Task: Search one way flight ticket for 1 adult, 6 children, 1 infant in seat and 1 infant on lap in business from Los Angeles: Los Angeles International Airport to New Bern: Coastal Carolina Regional Airport (was Craven County Regional) on 5-4-2023. Choice of flights is Alaska. Number of bags: 8 checked bags. Price is upto 75000. Outbound departure time preference is 8:00.
Action: Mouse moved to (335, 292)
Screenshot: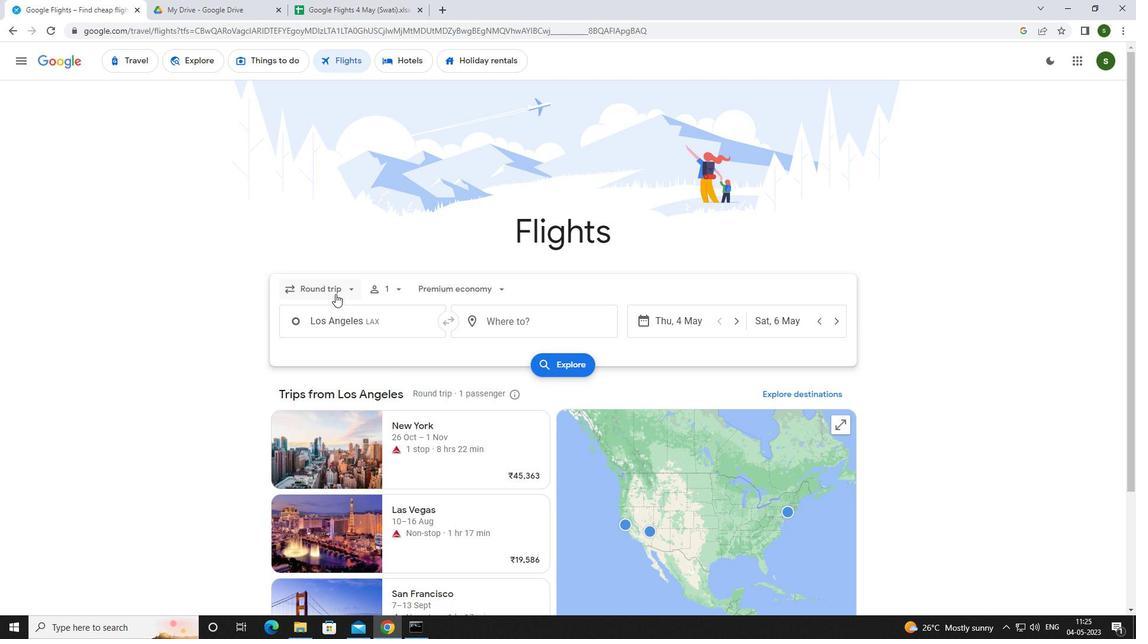 
Action: Mouse pressed left at (335, 292)
Screenshot: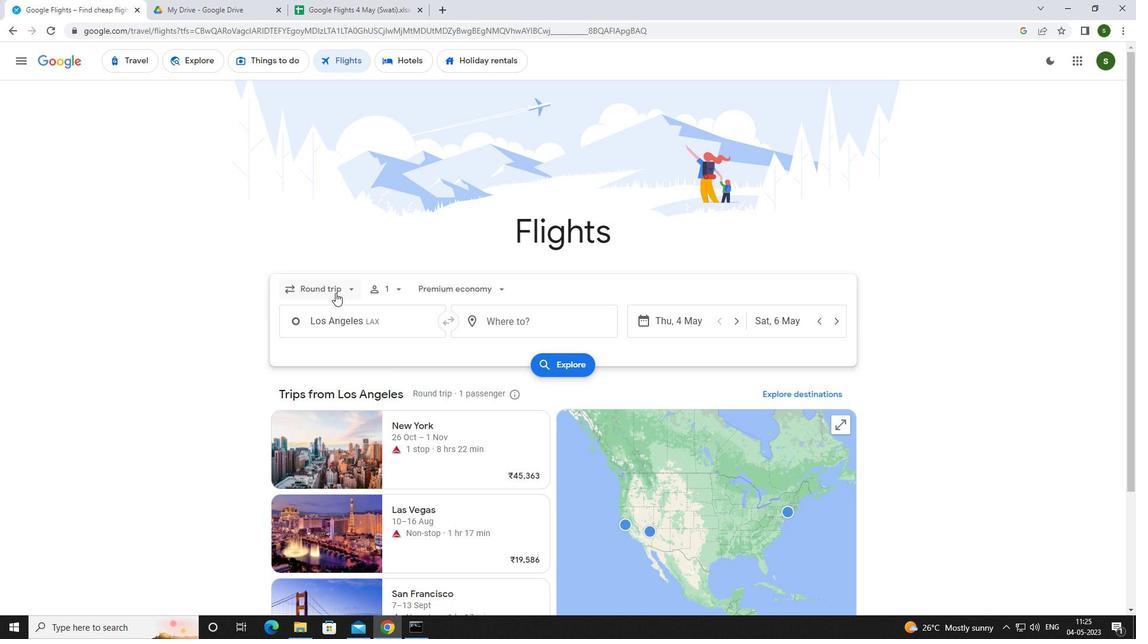 
Action: Mouse moved to (347, 342)
Screenshot: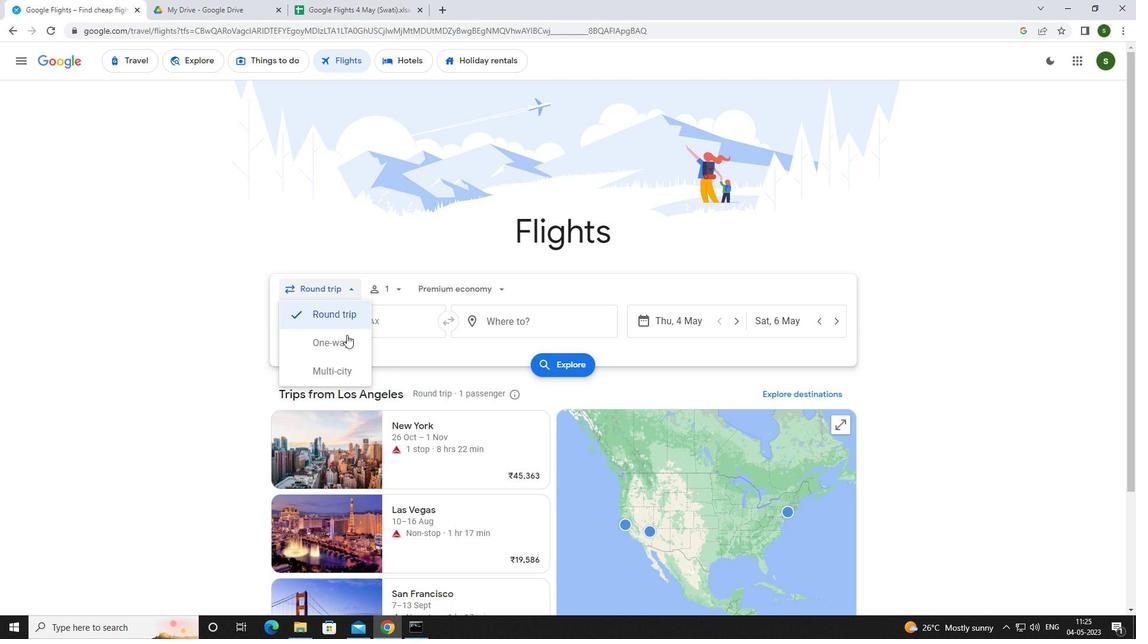 
Action: Mouse pressed left at (347, 342)
Screenshot: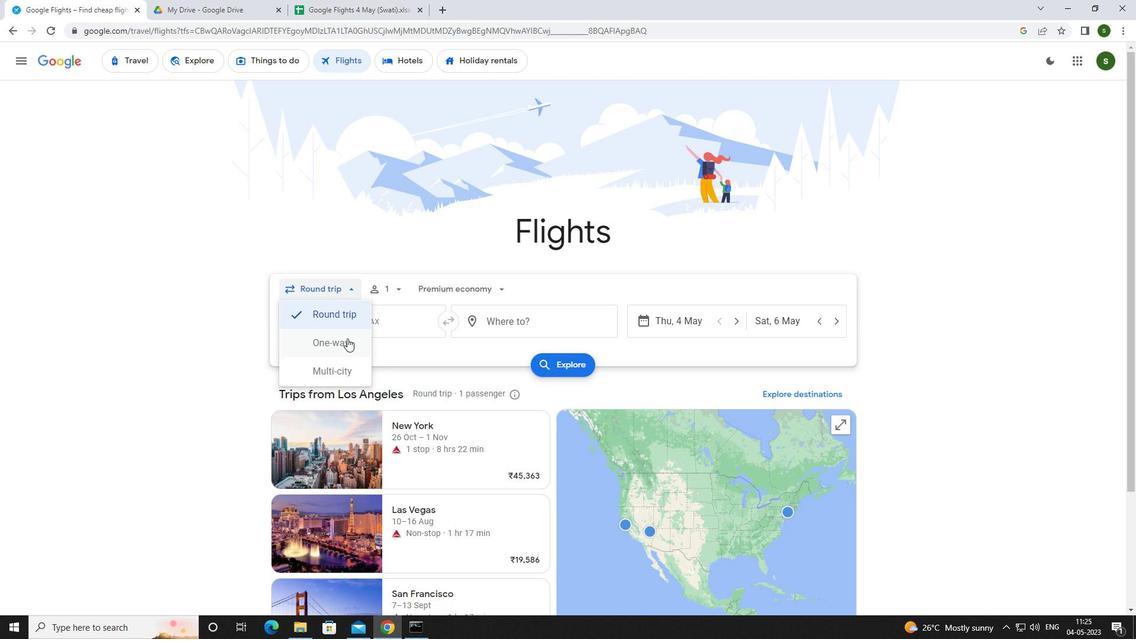 
Action: Mouse moved to (395, 288)
Screenshot: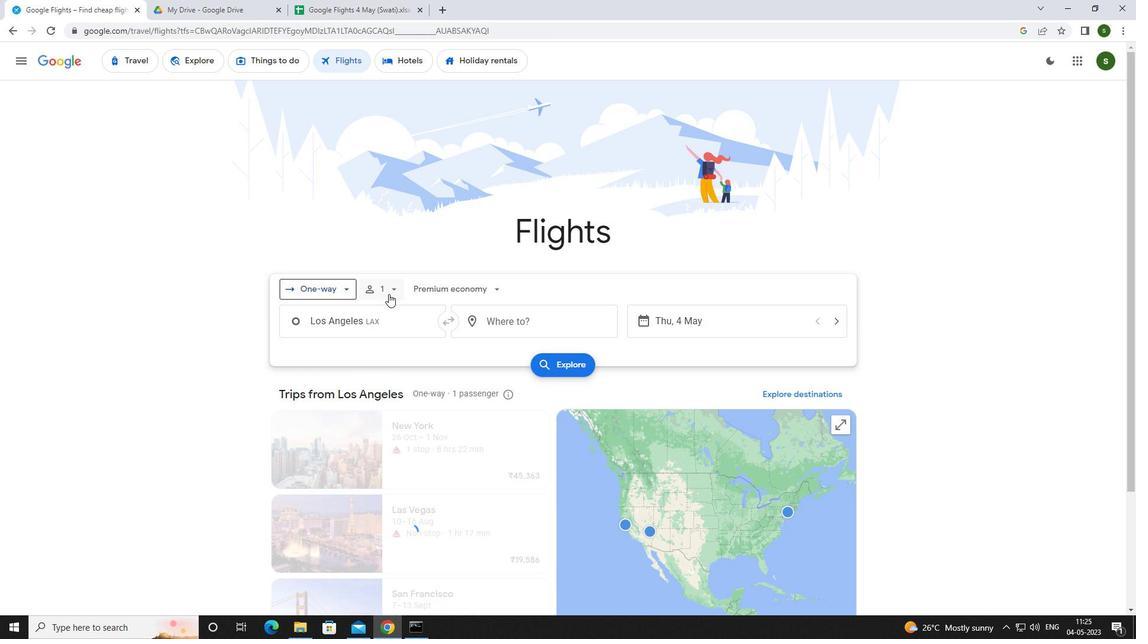 
Action: Mouse pressed left at (395, 288)
Screenshot: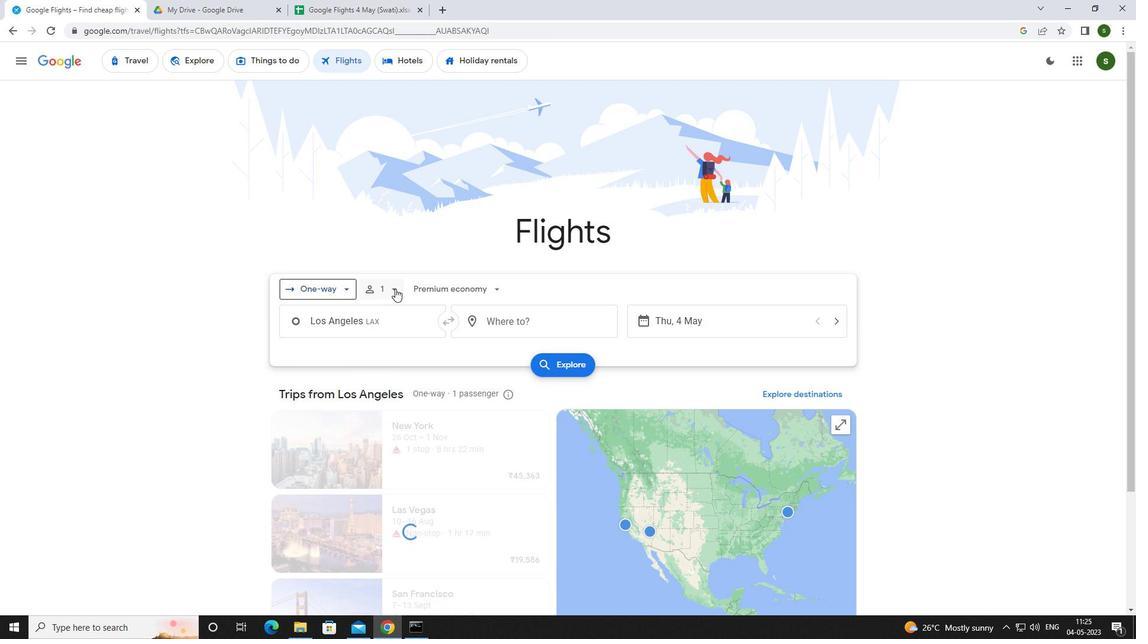 
Action: Mouse moved to (485, 347)
Screenshot: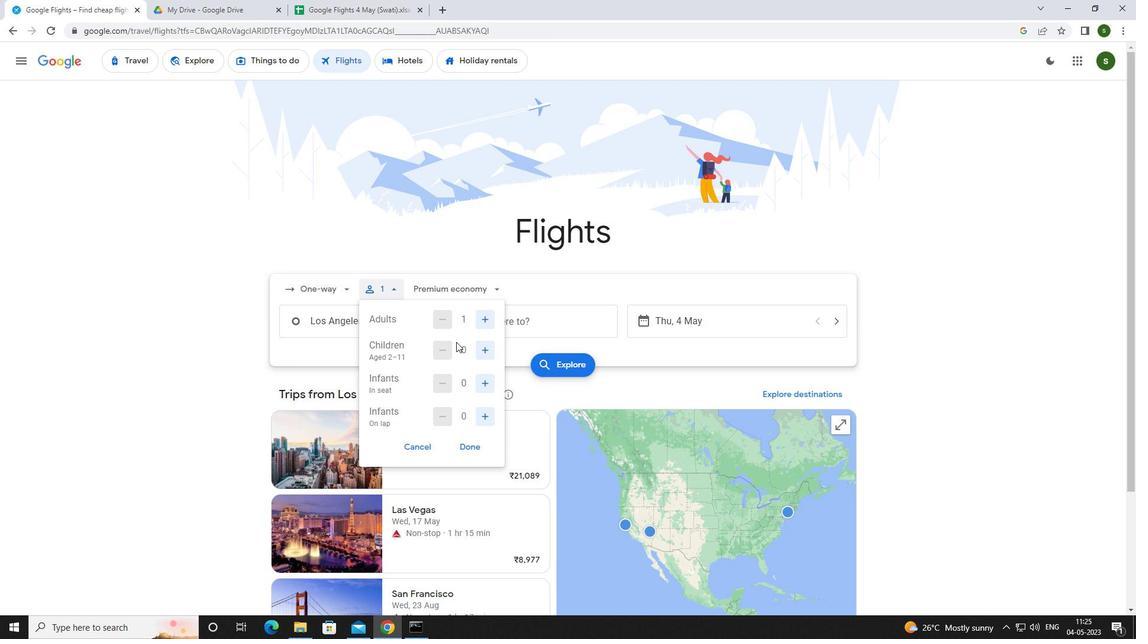 
Action: Mouse pressed left at (485, 347)
Screenshot: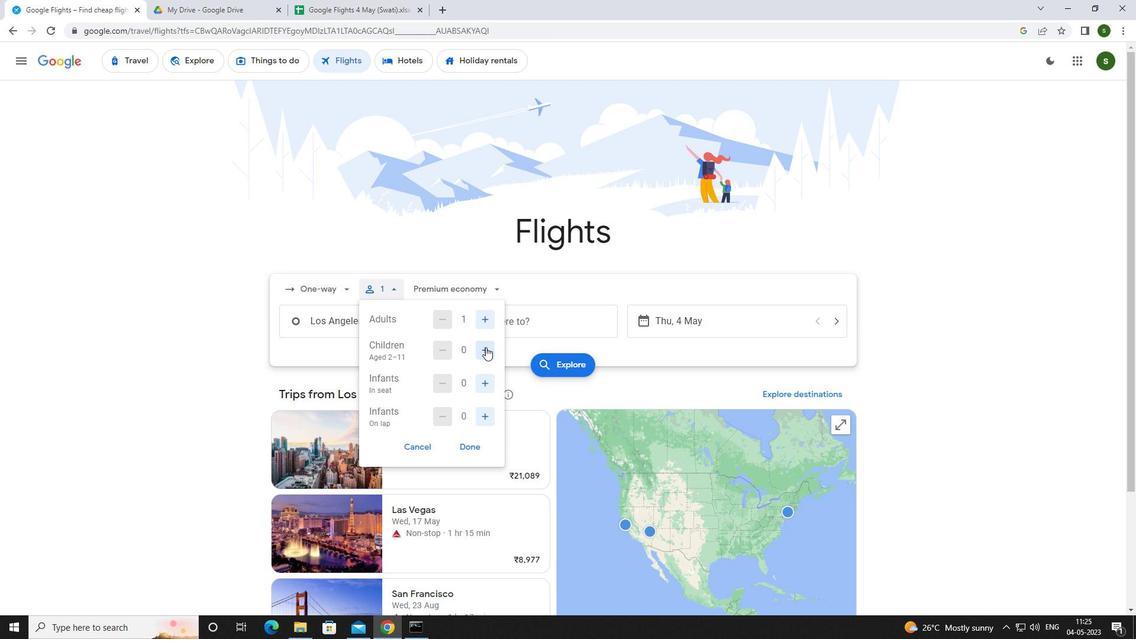 
Action: Mouse pressed left at (485, 347)
Screenshot: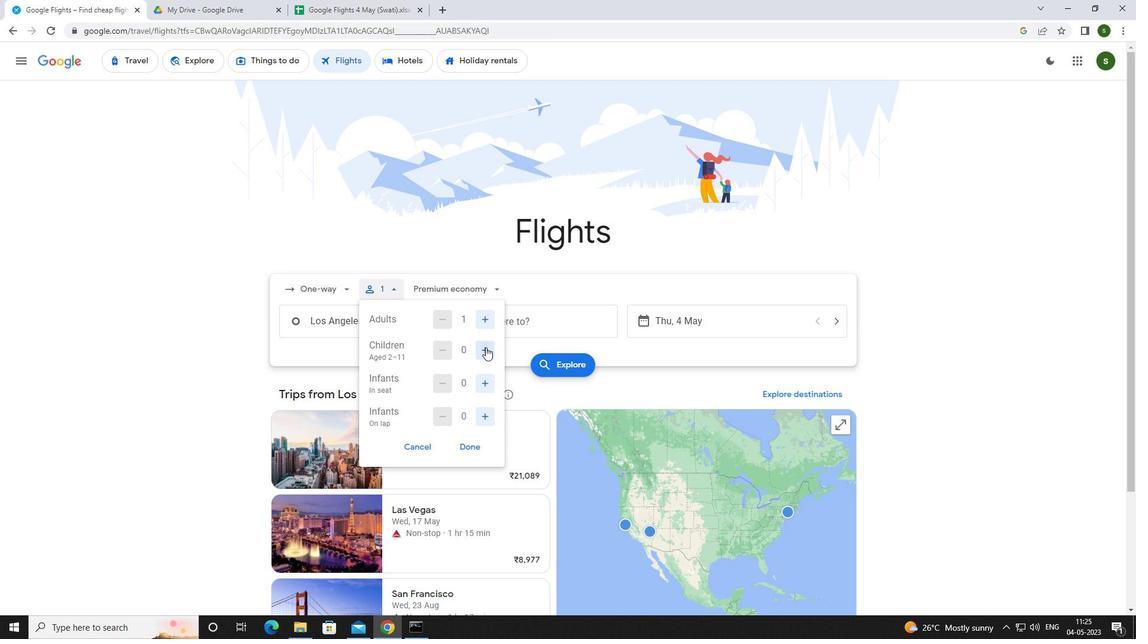 
Action: Mouse pressed left at (485, 347)
Screenshot: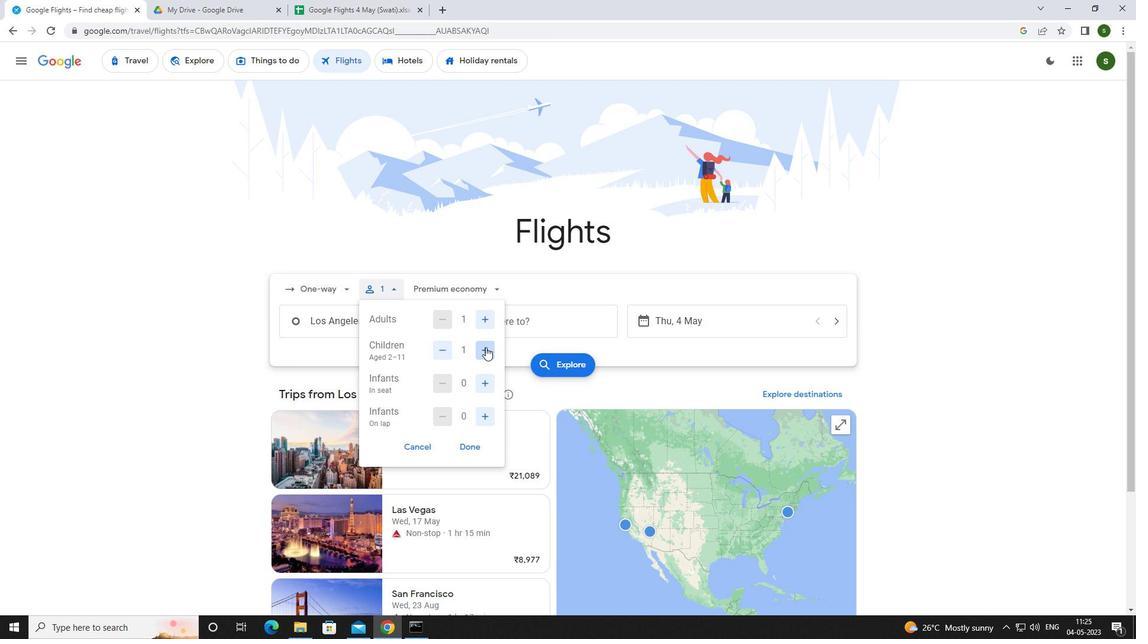 
Action: Mouse pressed left at (485, 347)
Screenshot: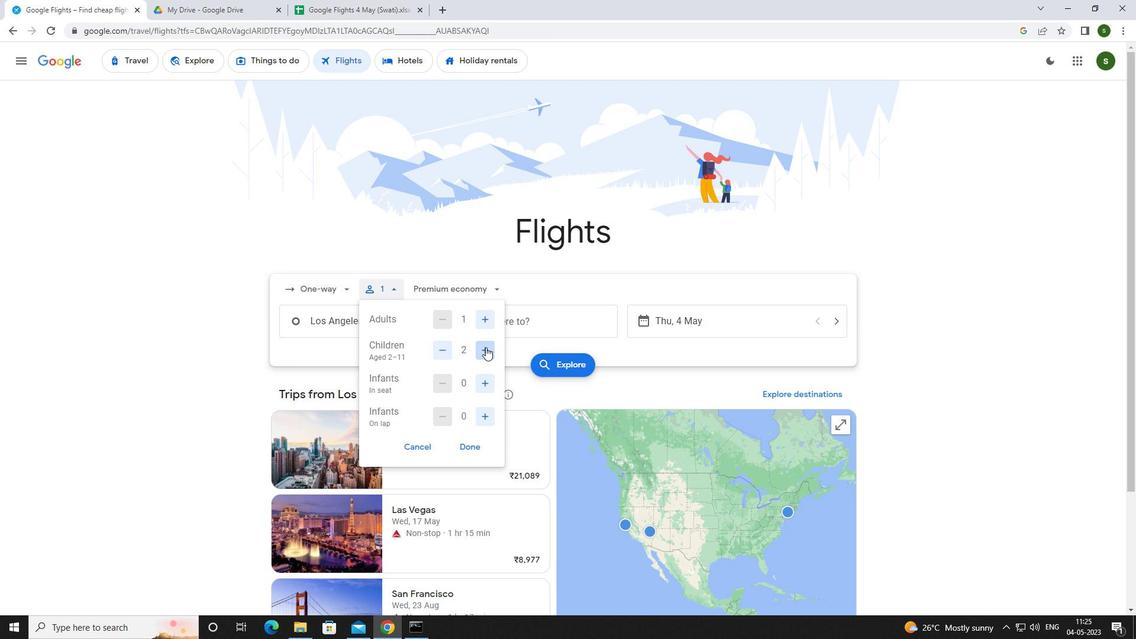 
Action: Mouse pressed left at (485, 347)
Screenshot: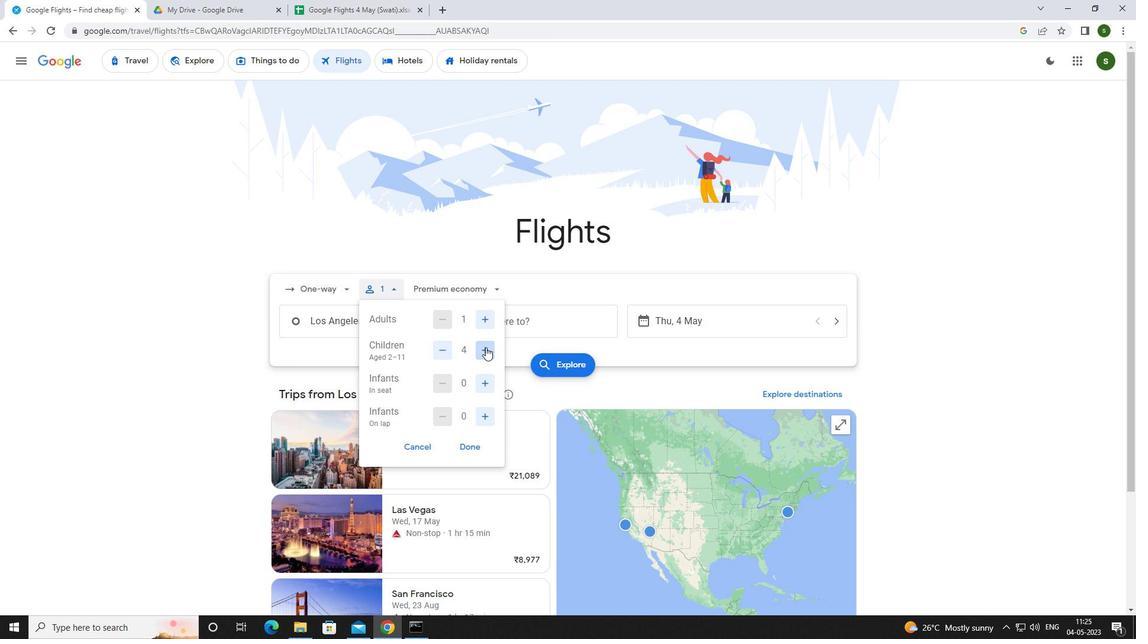 
Action: Mouse pressed left at (485, 347)
Screenshot: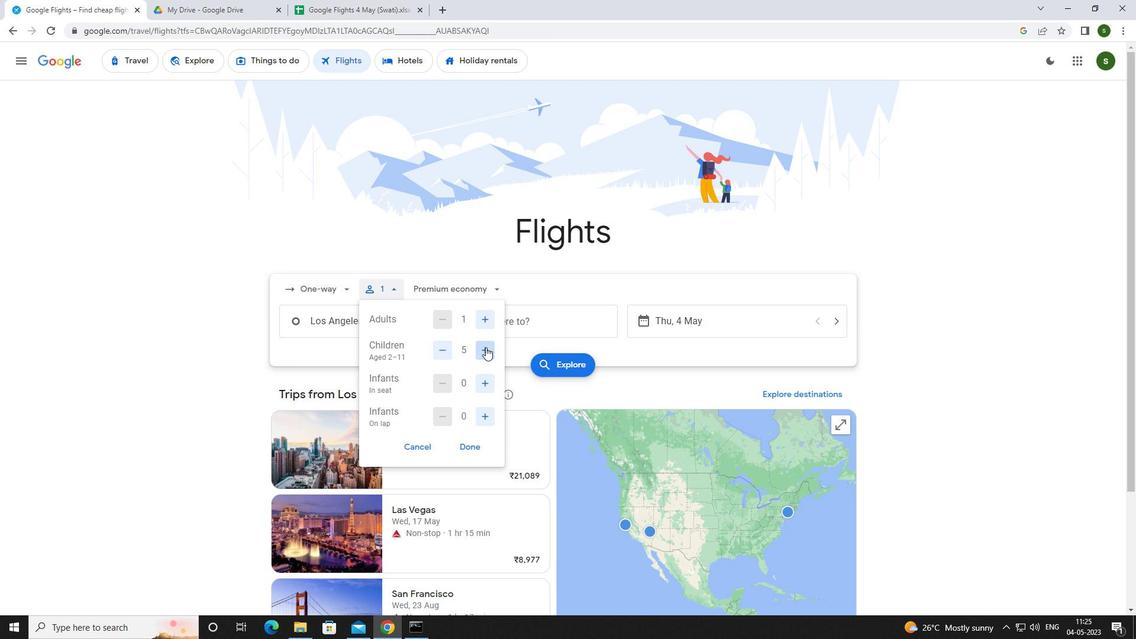 
Action: Mouse moved to (486, 380)
Screenshot: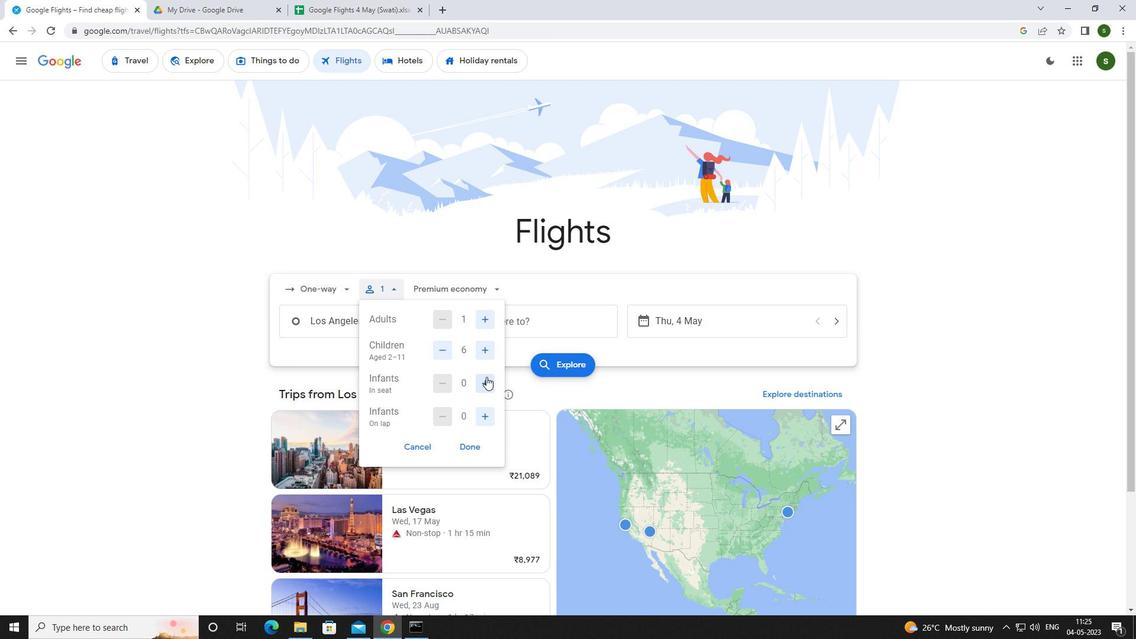 
Action: Mouse pressed left at (486, 380)
Screenshot: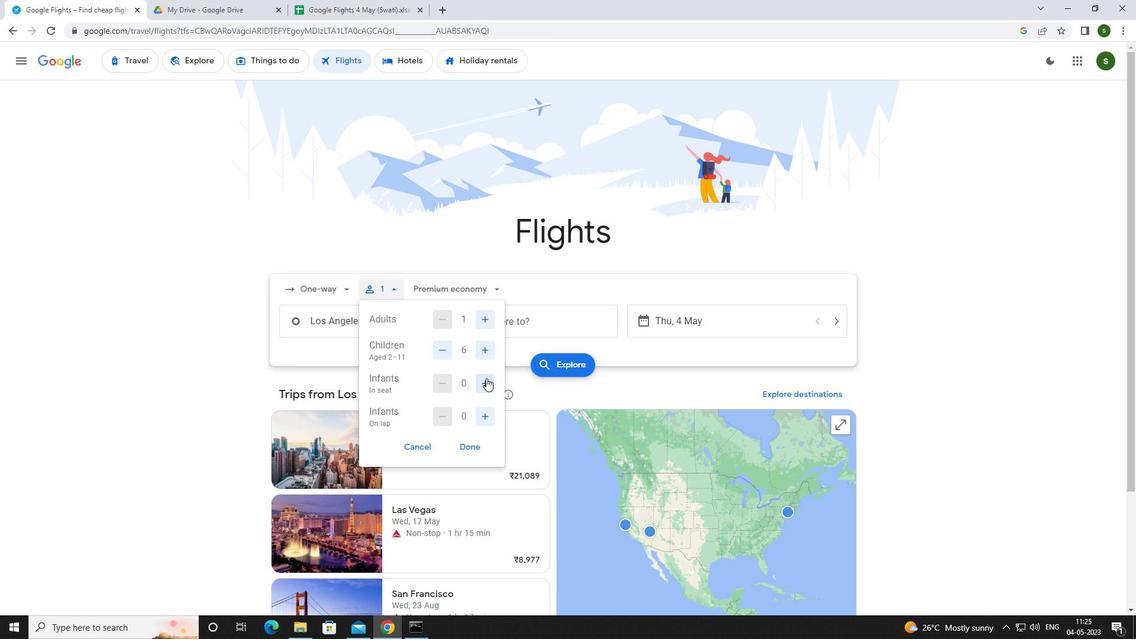 
Action: Mouse moved to (486, 417)
Screenshot: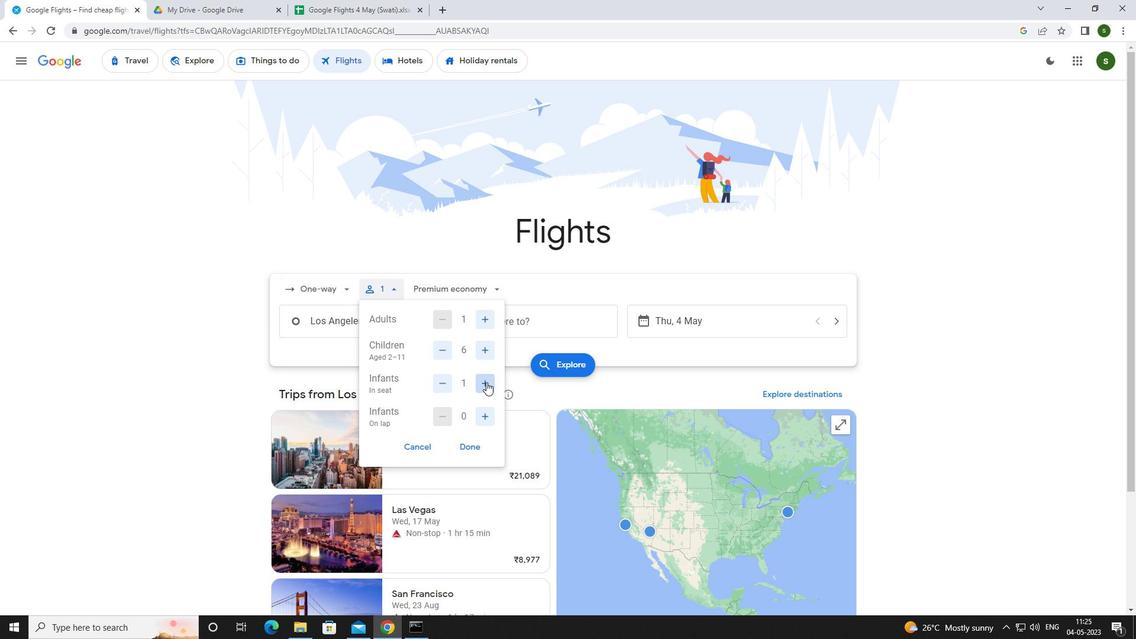 
Action: Mouse pressed left at (486, 417)
Screenshot: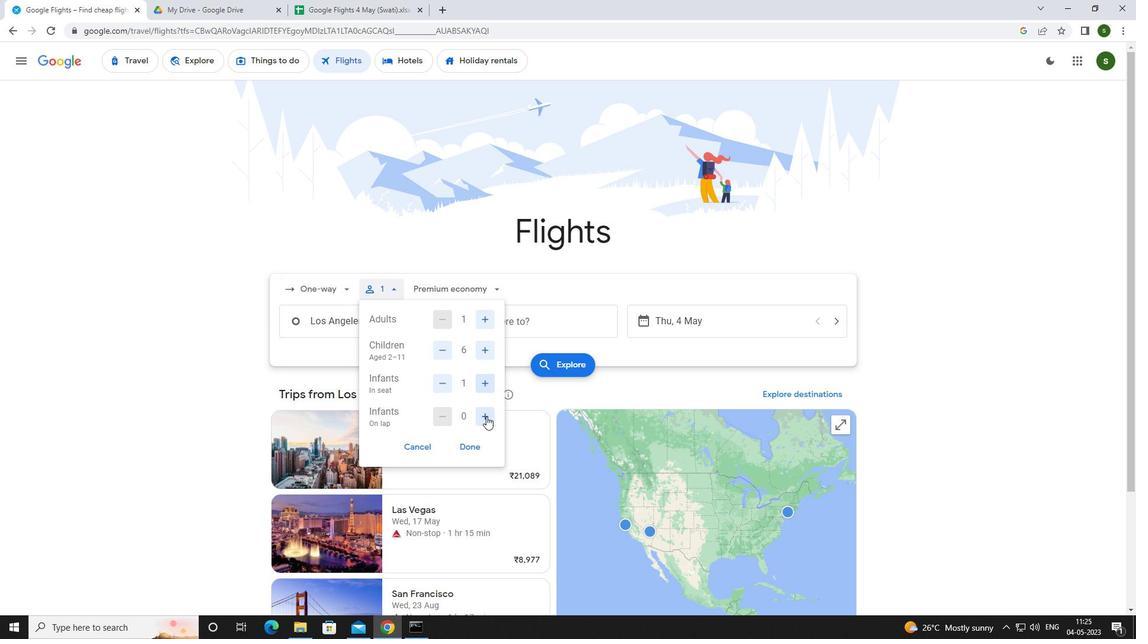 
Action: Mouse moved to (480, 288)
Screenshot: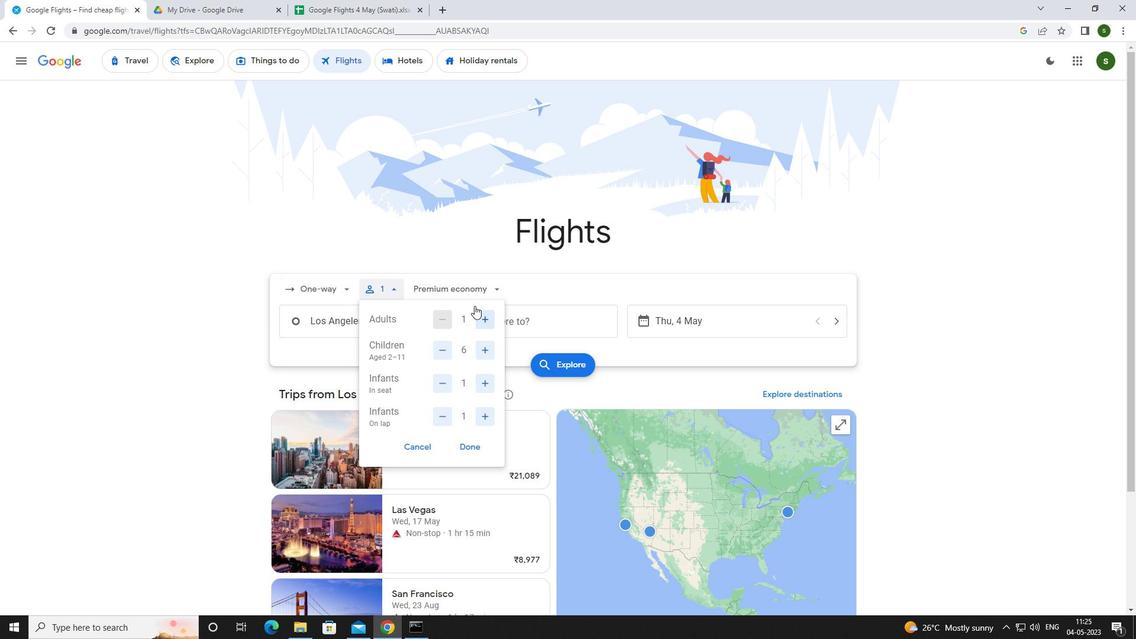 
Action: Mouse pressed left at (480, 288)
Screenshot: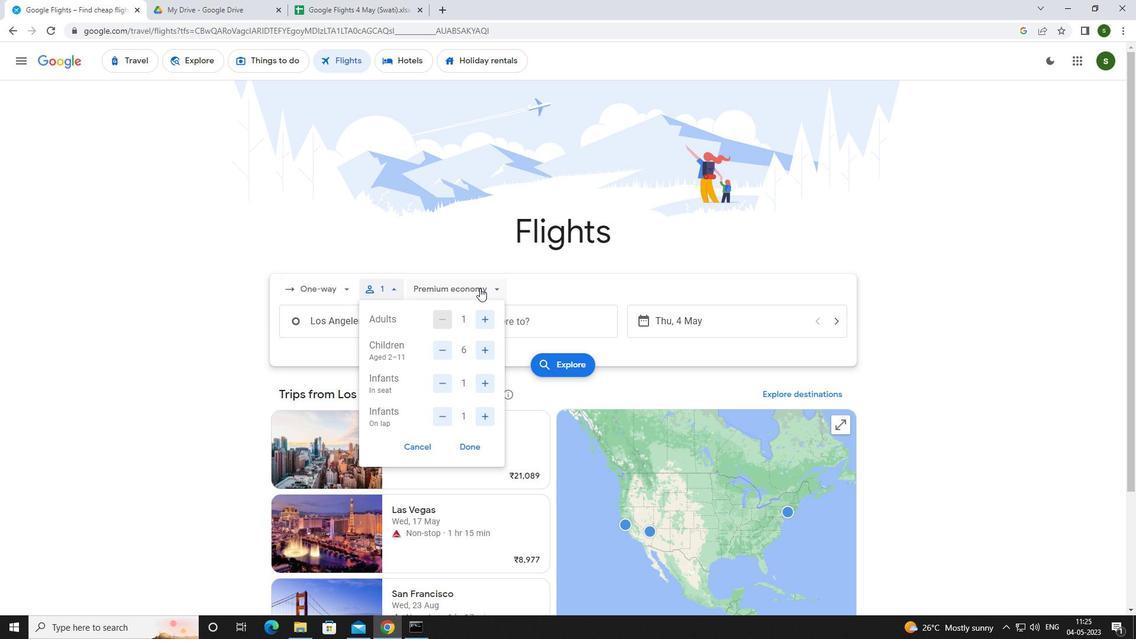 
Action: Mouse moved to (479, 368)
Screenshot: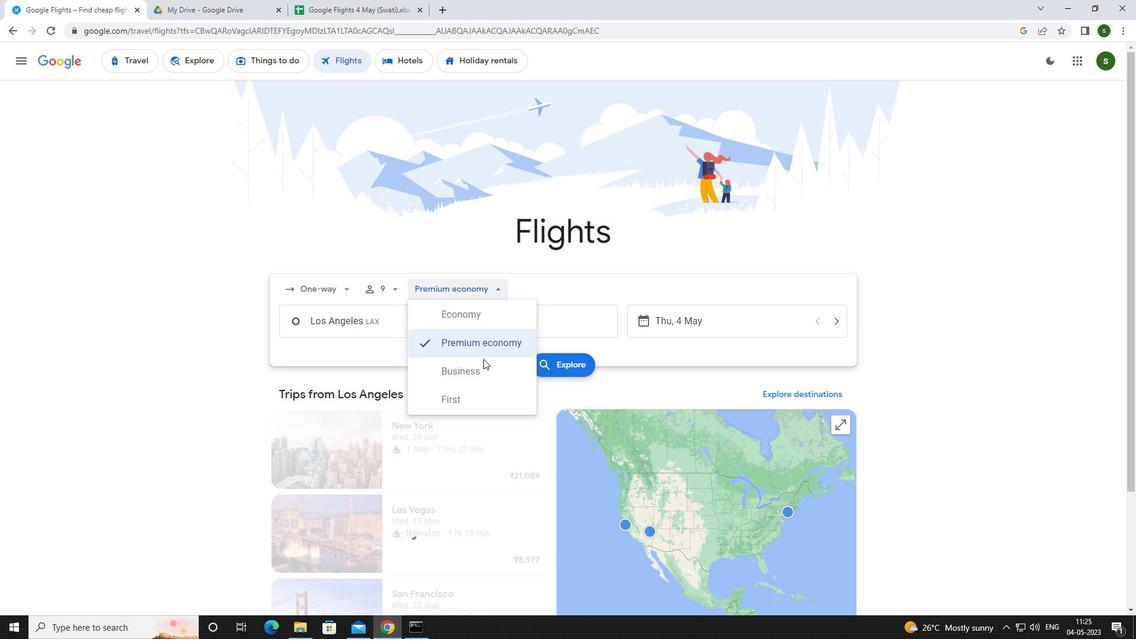 
Action: Mouse pressed left at (479, 368)
Screenshot: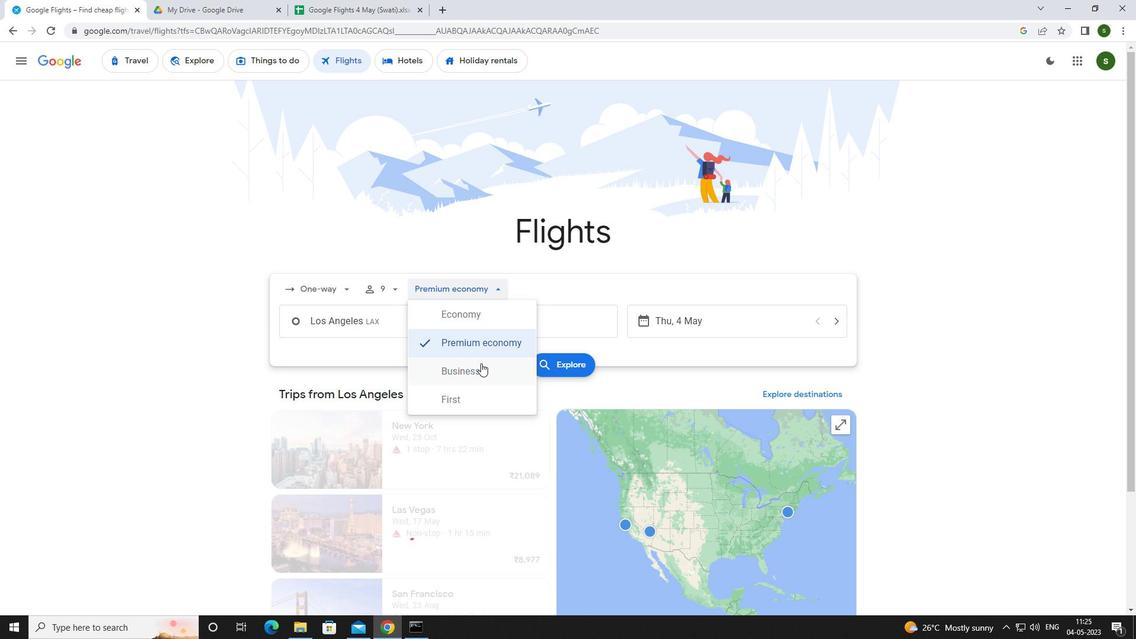 
Action: Mouse moved to (415, 326)
Screenshot: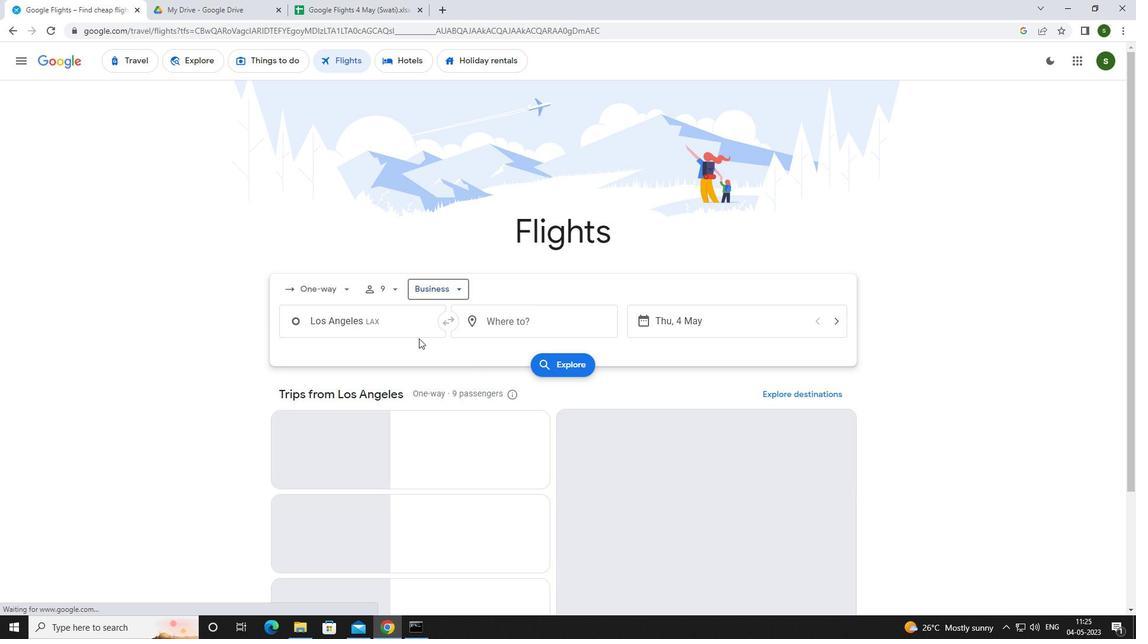 
Action: Mouse pressed left at (415, 326)
Screenshot: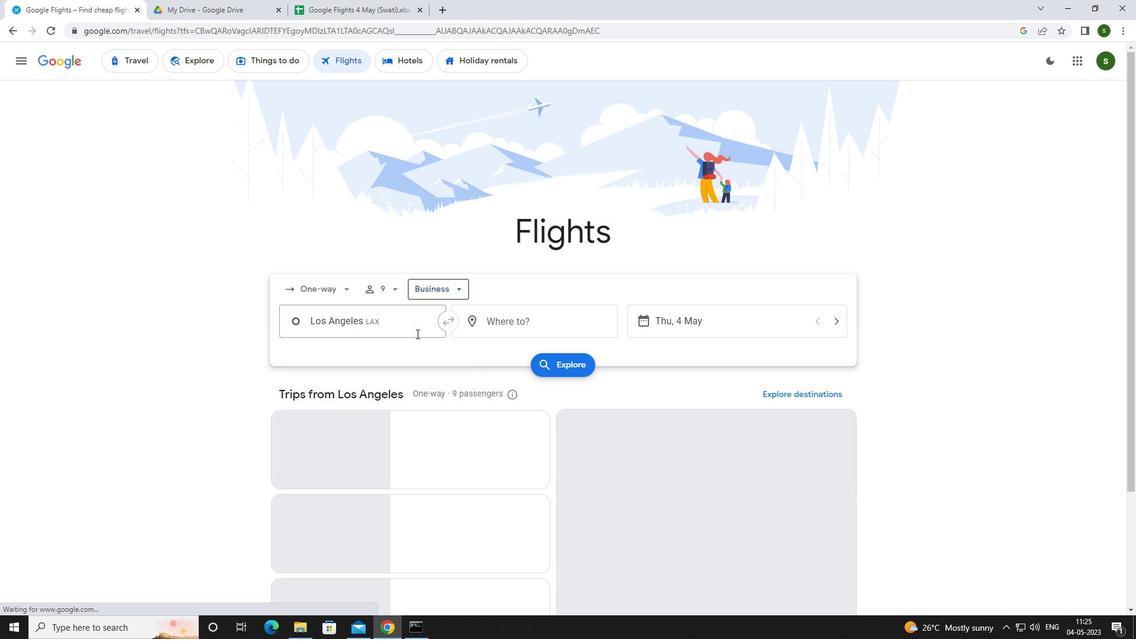 
Action: Key pressed <Key.caps_lock>l<Key.caps_lock>Os
Screenshot: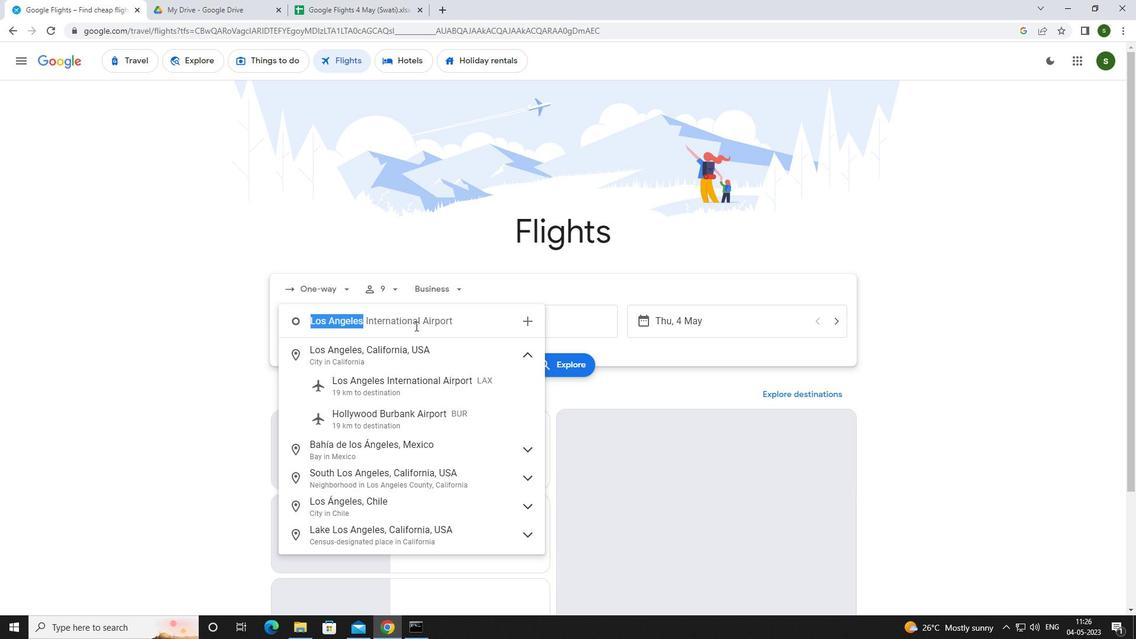 
Action: Mouse moved to (411, 418)
Screenshot: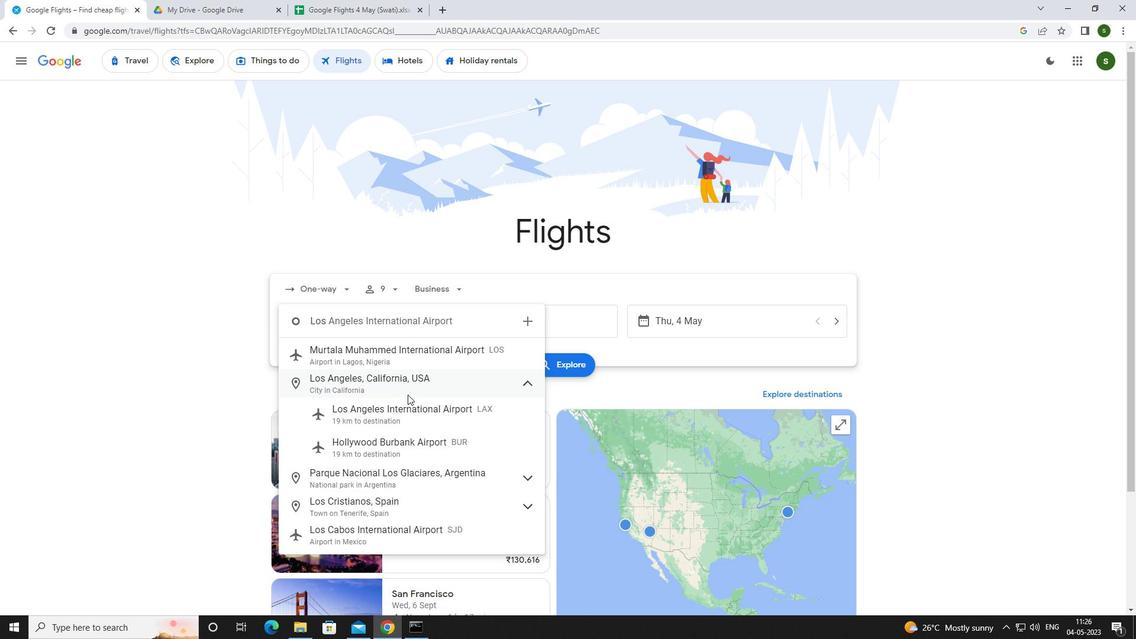 
Action: Mouse pressed left at (411, 418)
Screenshot: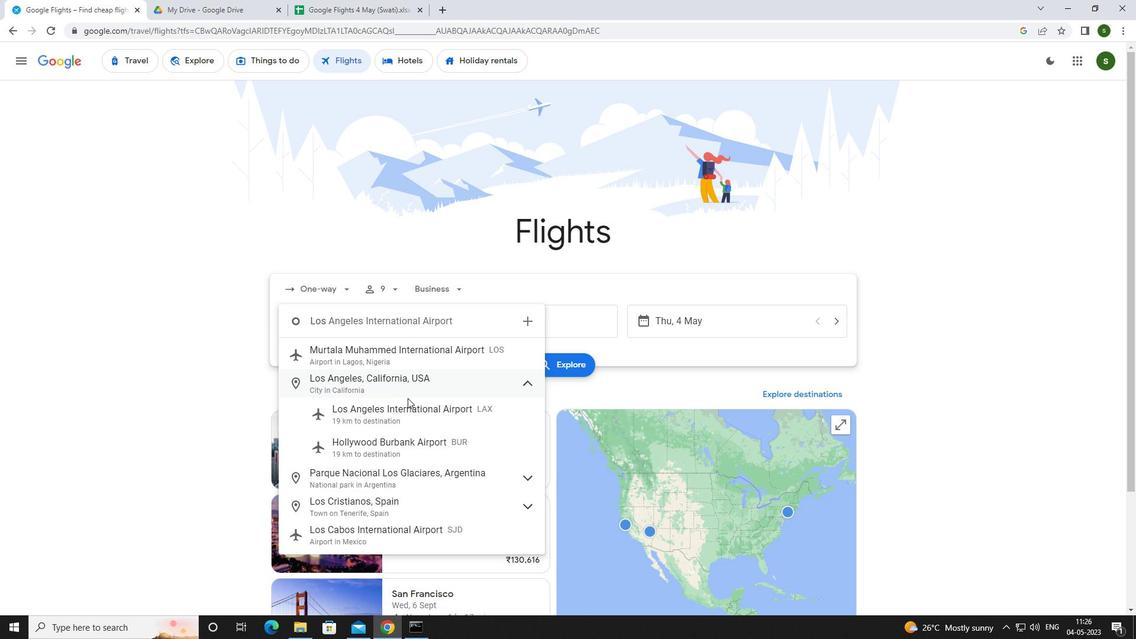 
Action: Mouse moved to (540, 315)
Screenshot: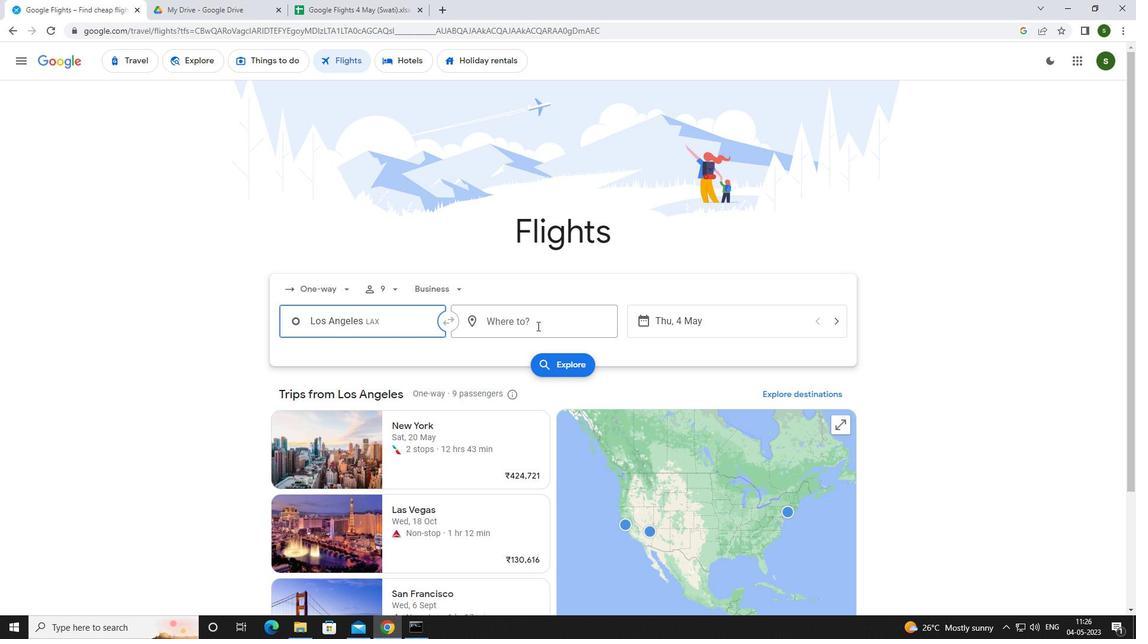 
Action: Mouse pressed left at (540, 315)
Screenshot: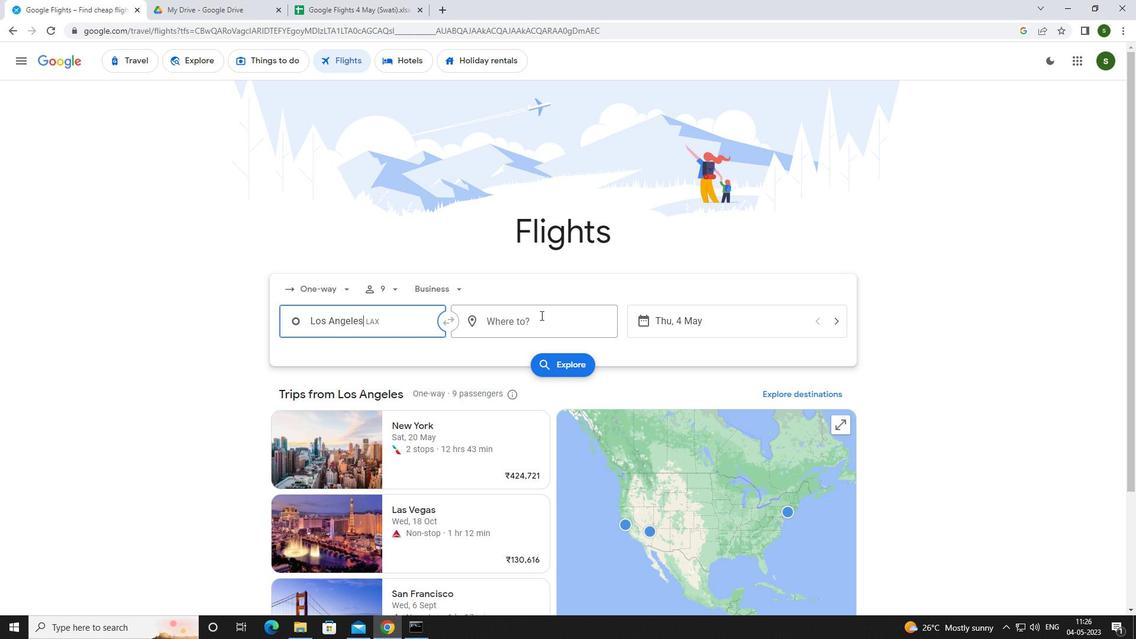 
Action: Key pressed <Key.caps_lock>c<Key.caps_lock>oastal
Screenshot: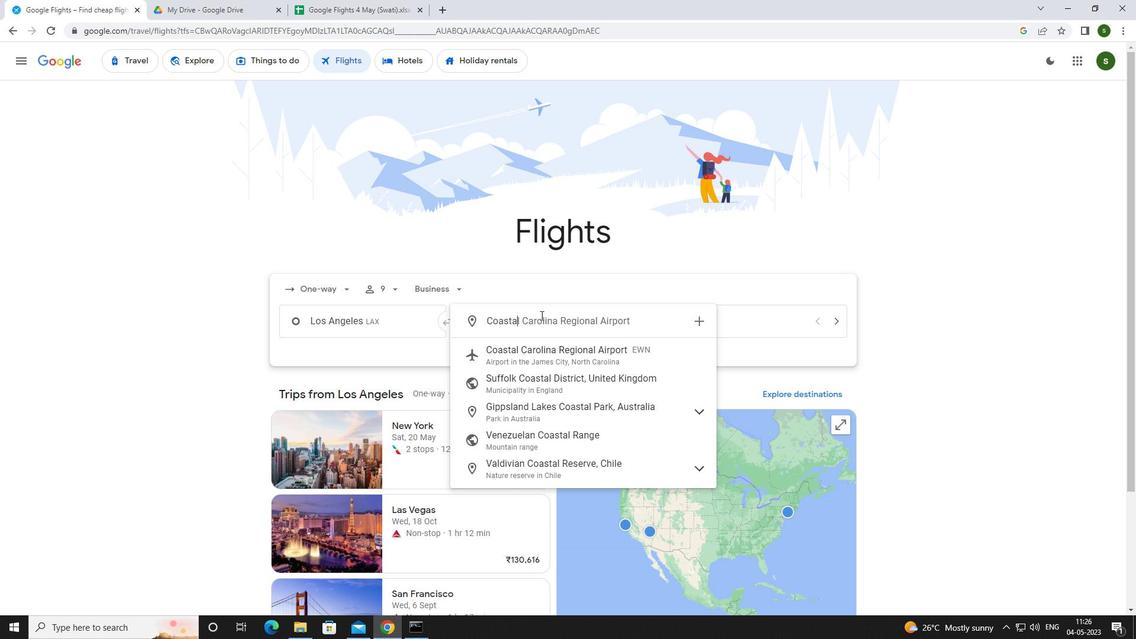 
Action: Mouse moved to (546, 351)
Screenshot: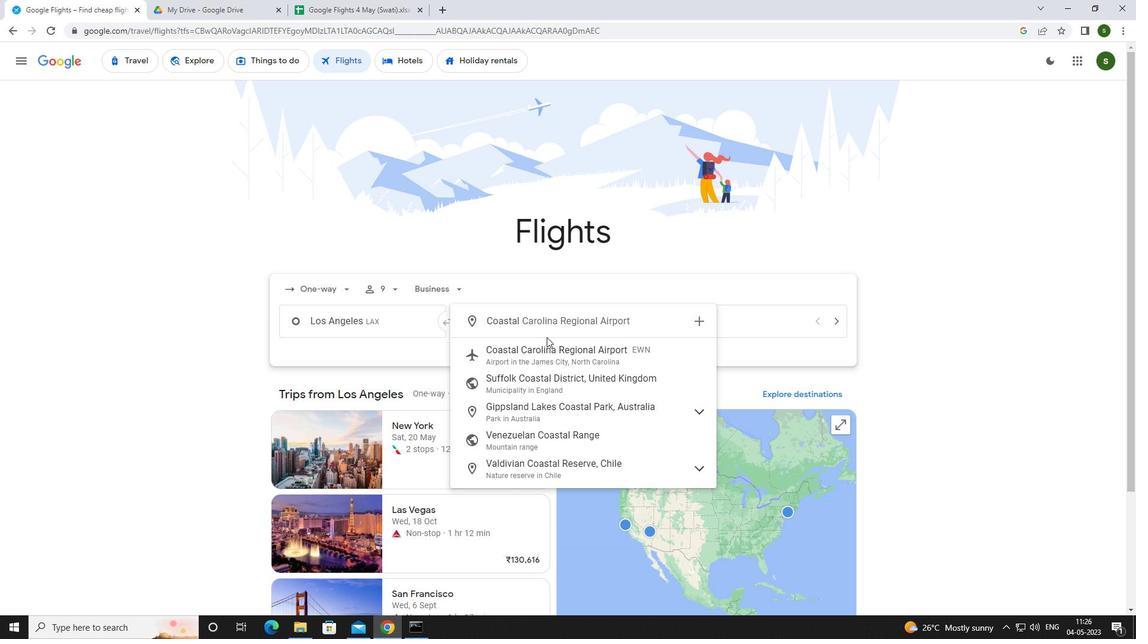 
Action: Mouse pressed left at (546, 351)
Screenshot: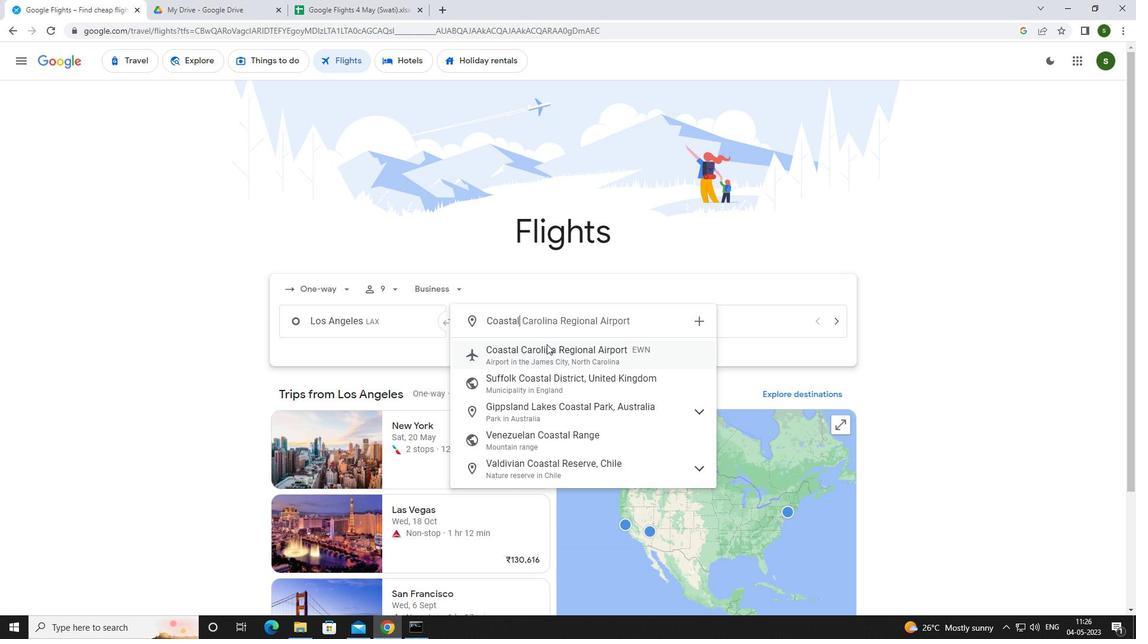 
Action: Mouse moved to (719, 317)
Screenshot: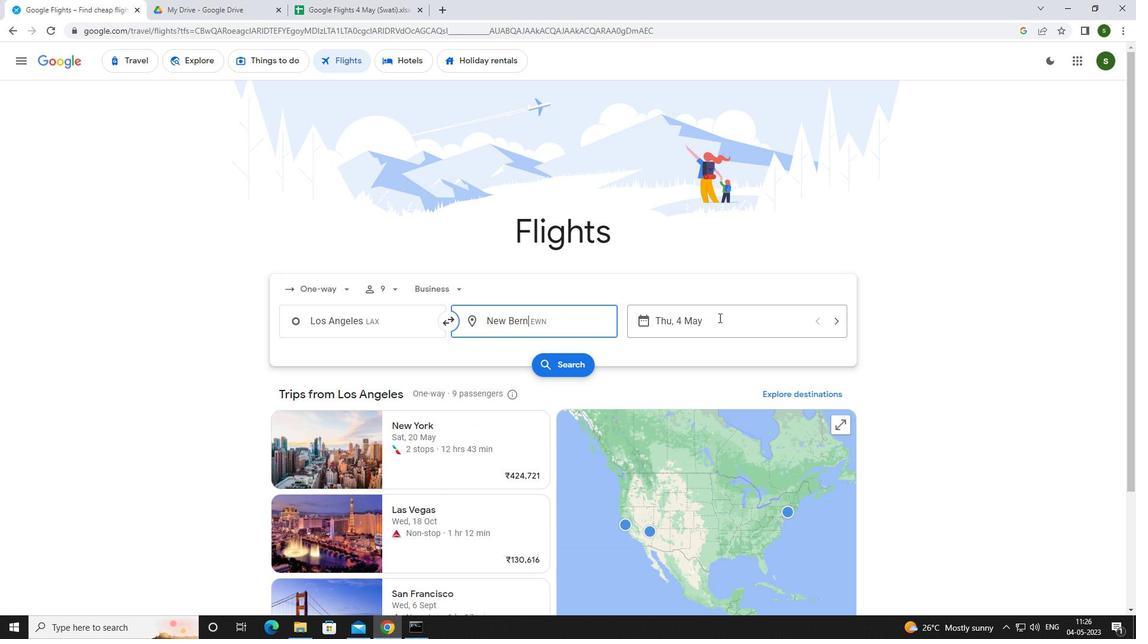 
Action: Mouse pressed left at (719, 317)
Screenshot: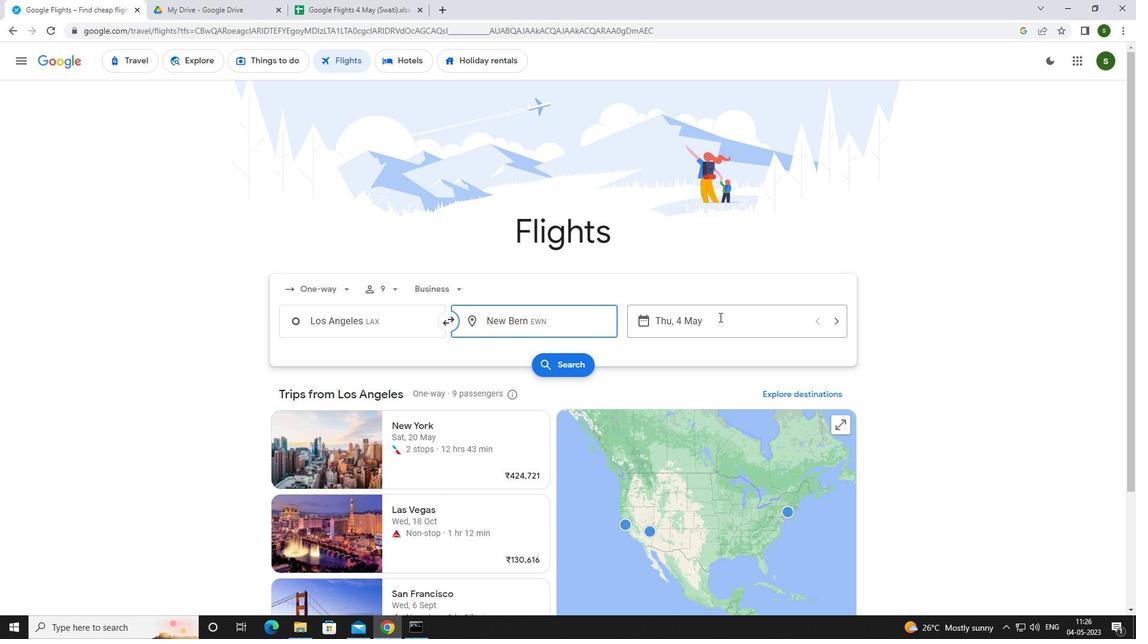 
Action: Mouse moved to (539, 406)
Screenshot: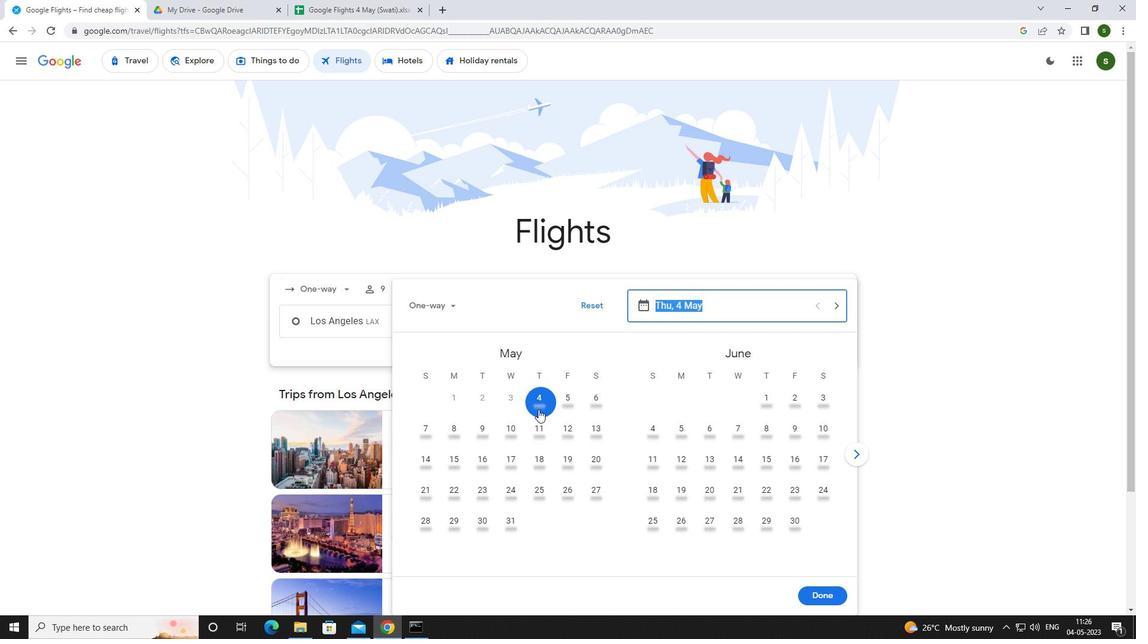 
Action: Mouse pressed left at (539, 406)
Screenshot: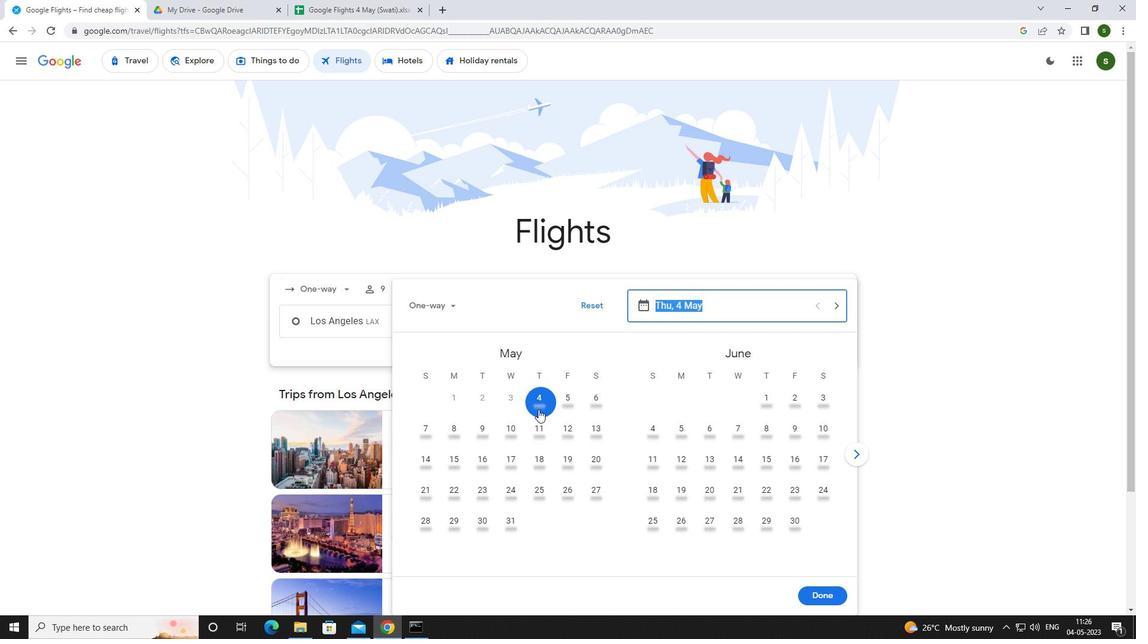 
Action: Mouse moved to (823, 595)
Screenshot: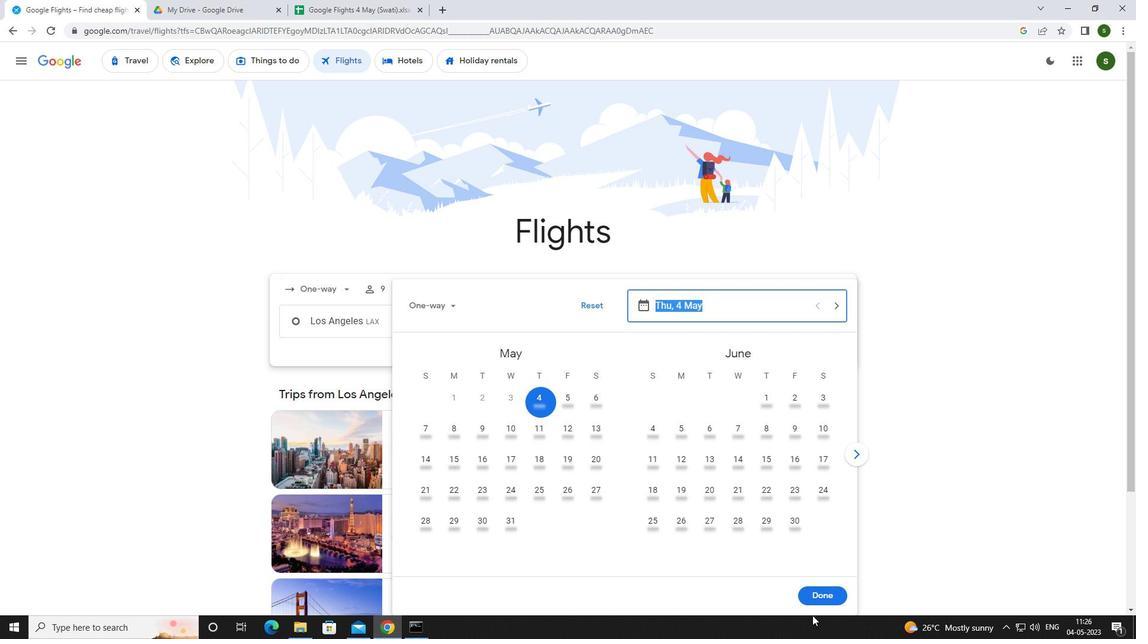 
Action: Mouse pressed left at (823, 595)
Screenshot: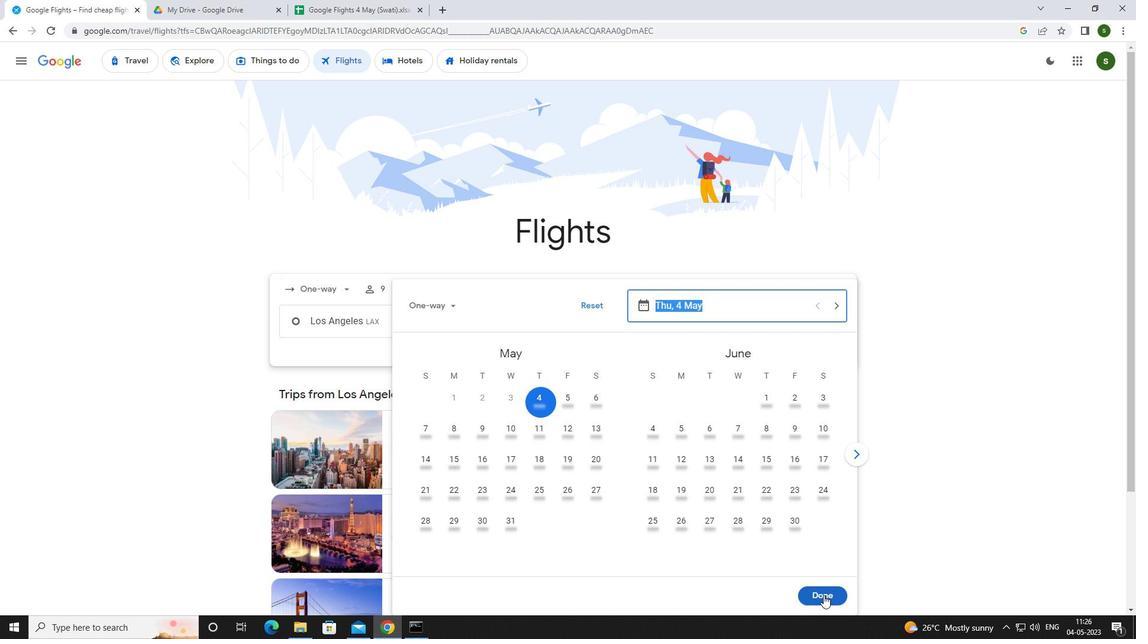
Action: Mouse moved to (542, 361)
Screenshot: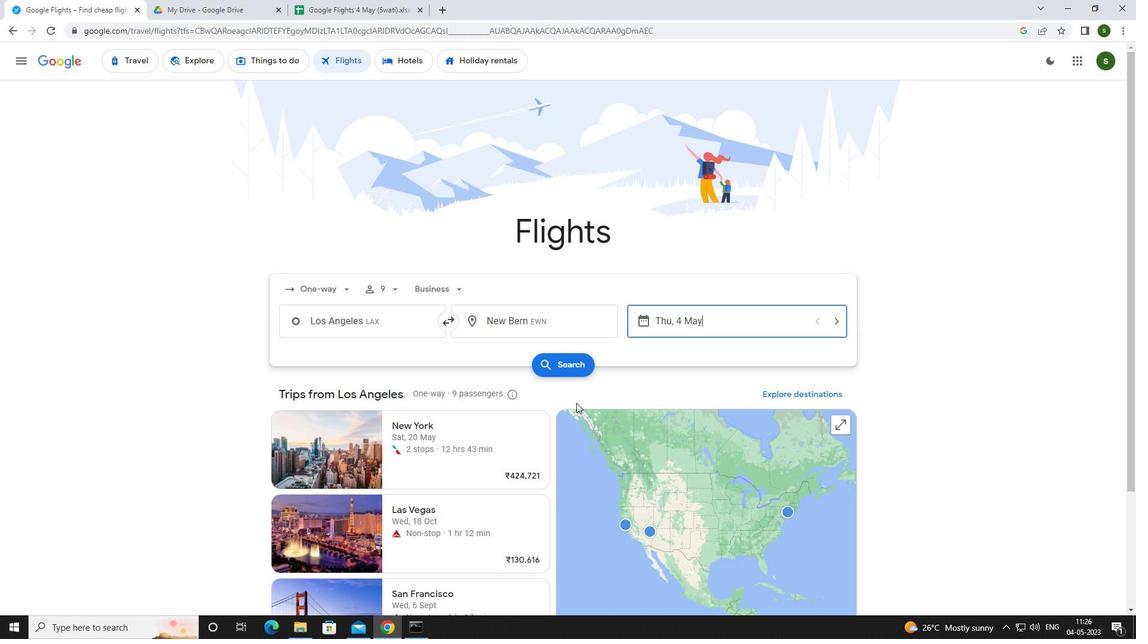
Action: Mouse pressed left at (542, 361)
Screenshot: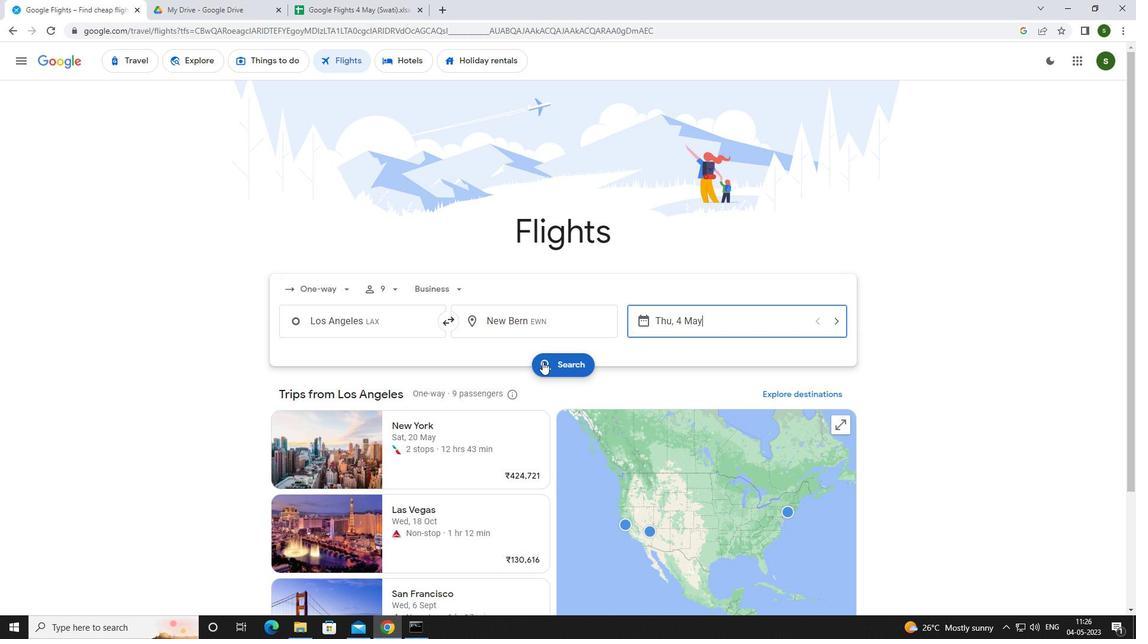 
Action: Mouse moved to (301, 167)
Screenshot: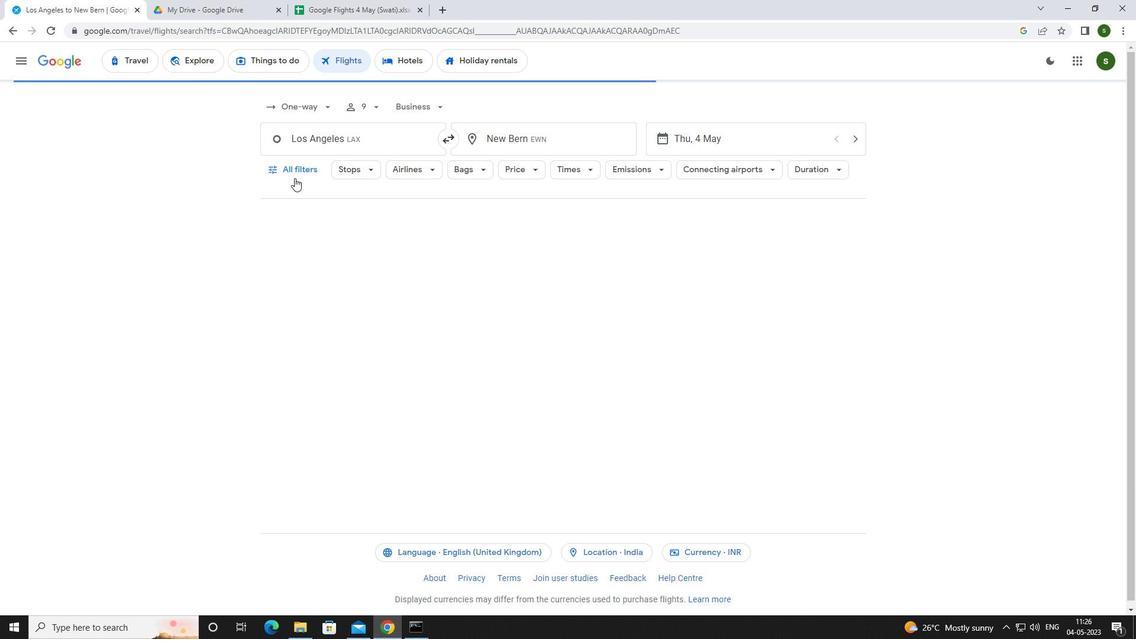 
Action: Mouse pressed left at (301, 167)
Screenshot: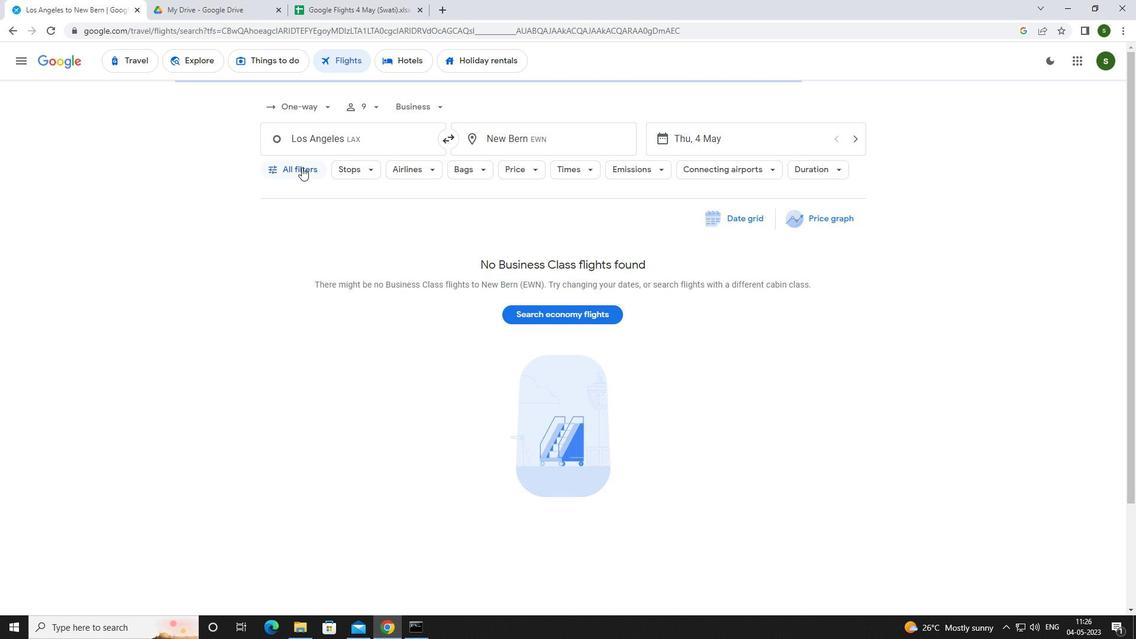 
Action: Mouse moved to (448, 422)
Screenshot: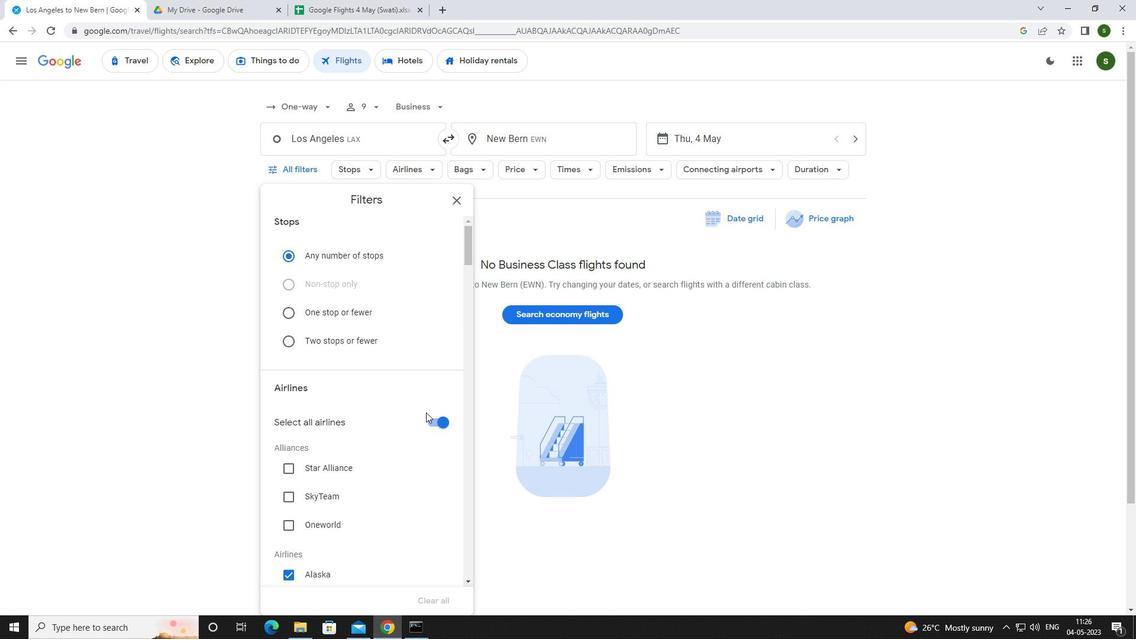 
Action: Mouse pressed left at (448, 422)
Screenshot: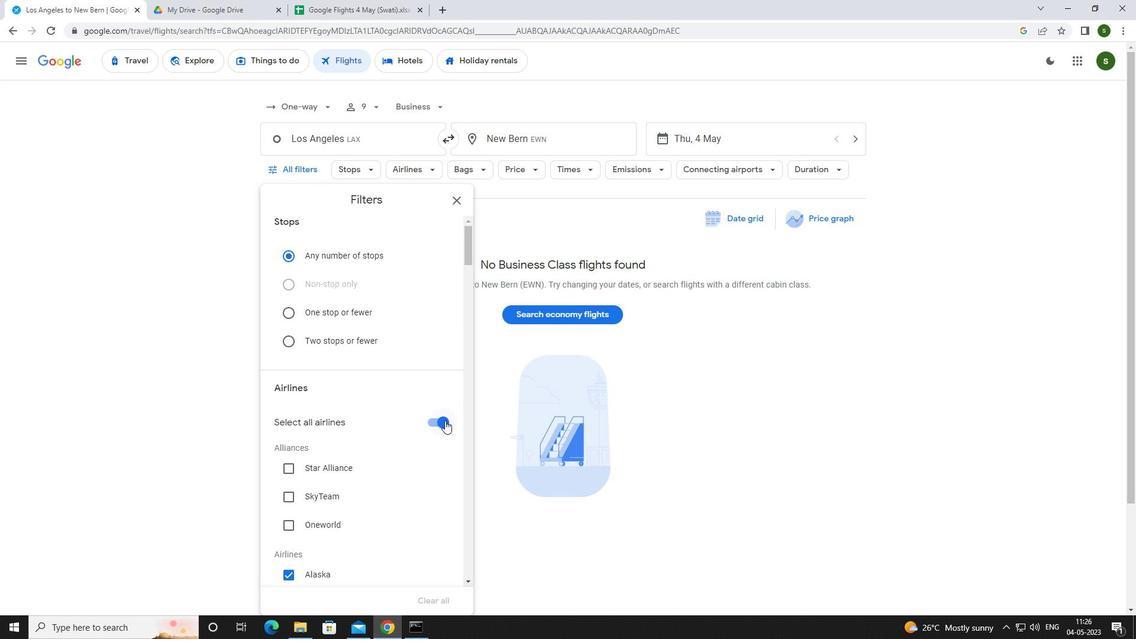 
Action: Mouse moved to (371, 395)
Screenshot: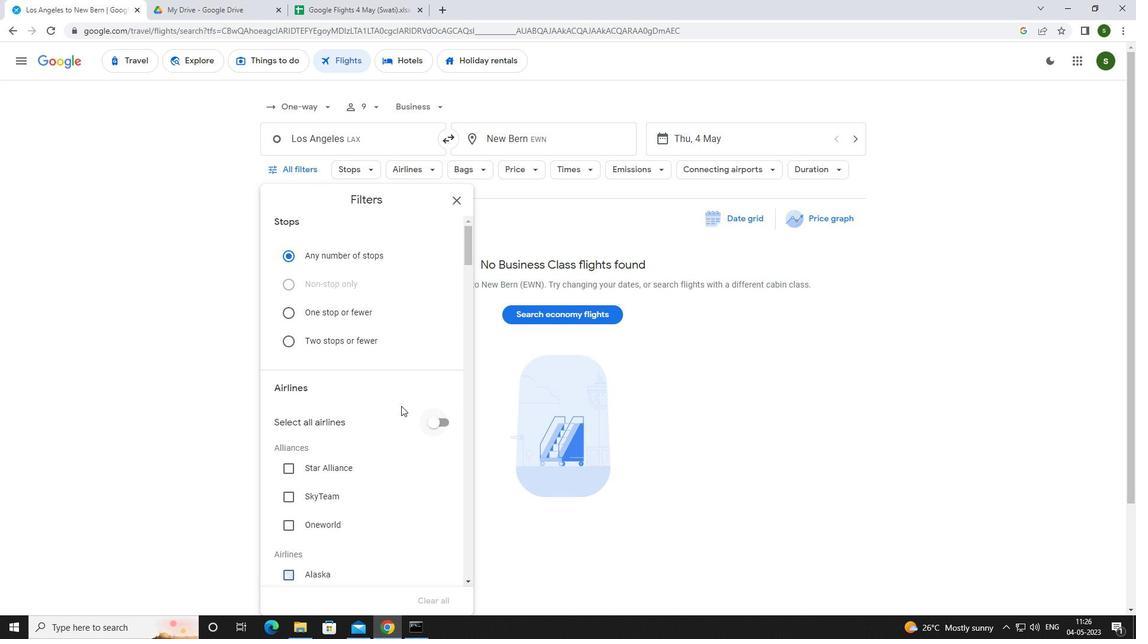 
Action: Mouse scrolled (371, 394) with delta (0, 0)
Screenshot: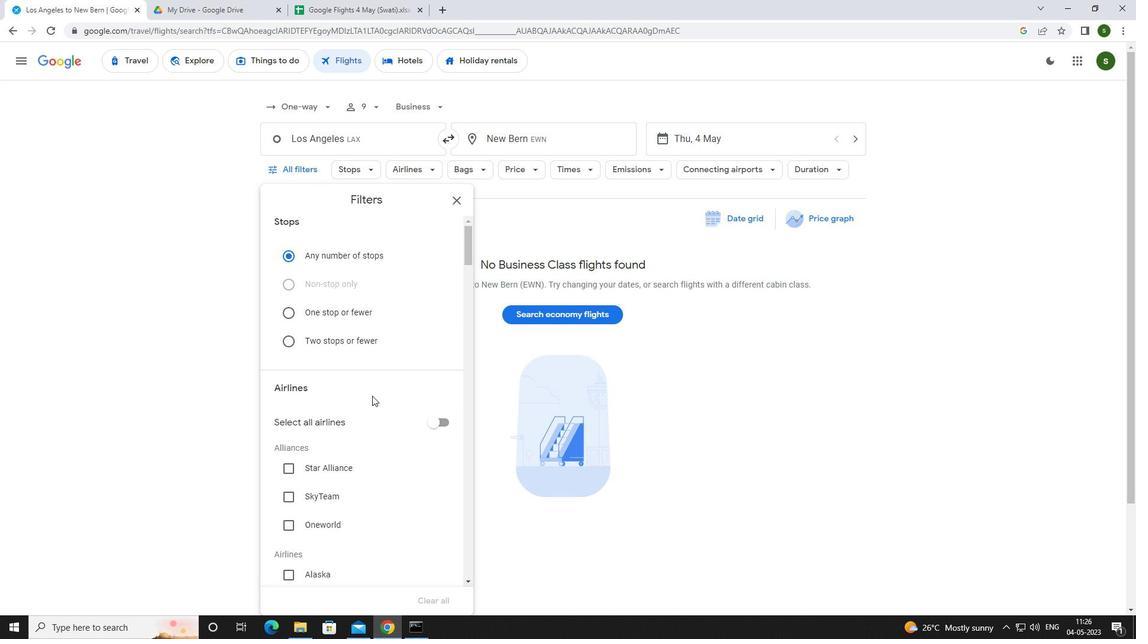 
Action: Mouse scrolled (371, 394) with delta (0, 0)
Screenshot: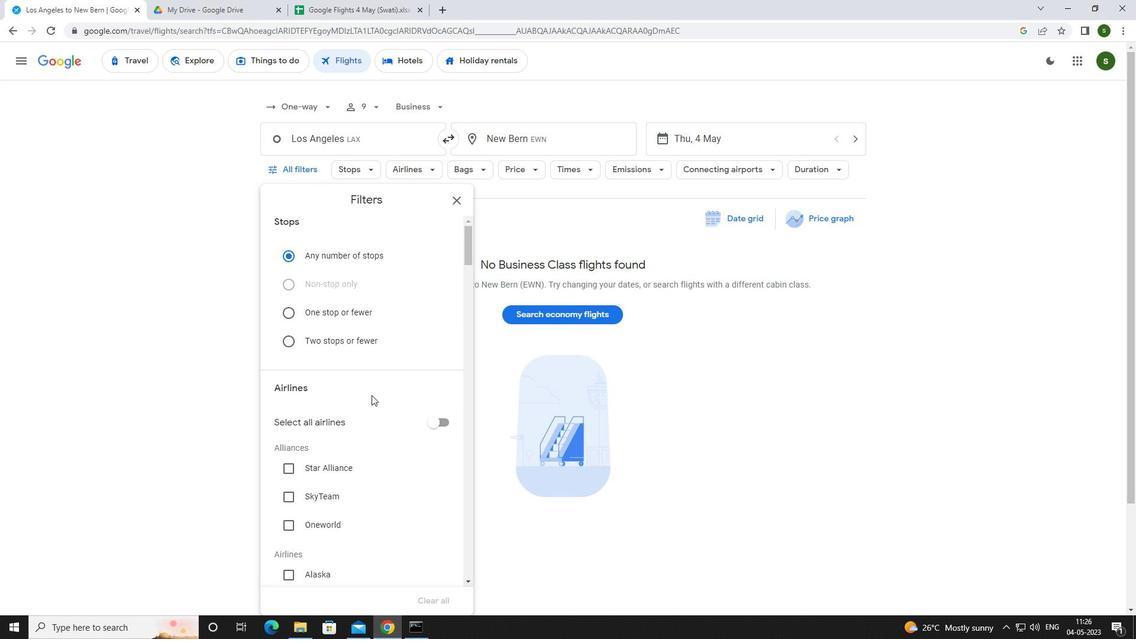 
Action: Mouse moved to (304, 450)
Screenshot: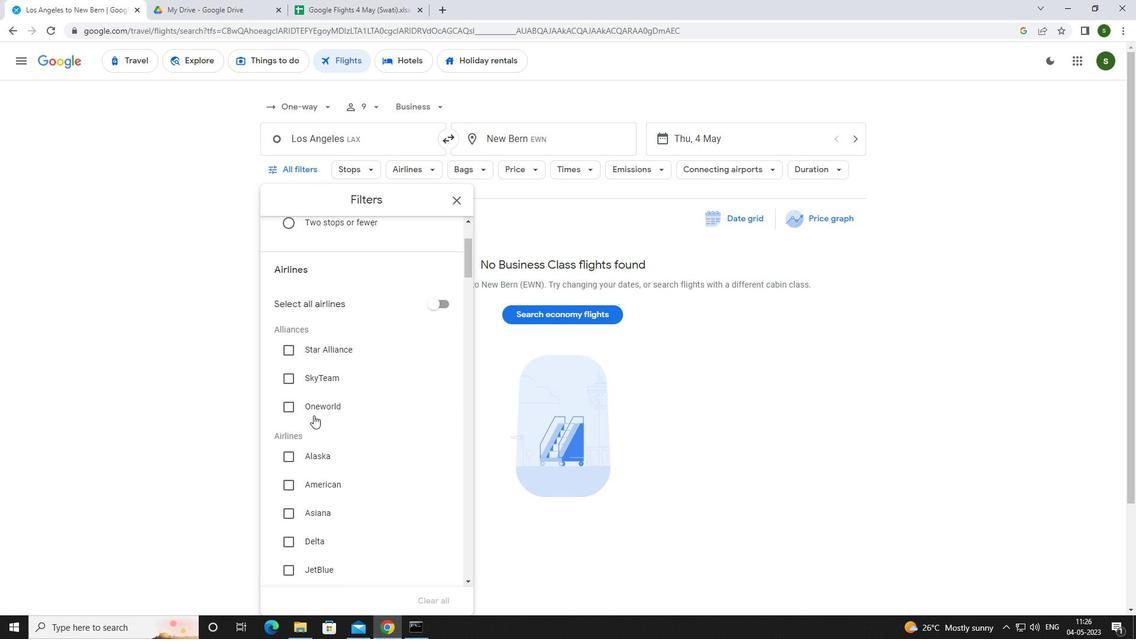 
Action: Mouse pressed left at (304, 450)
Screenshot: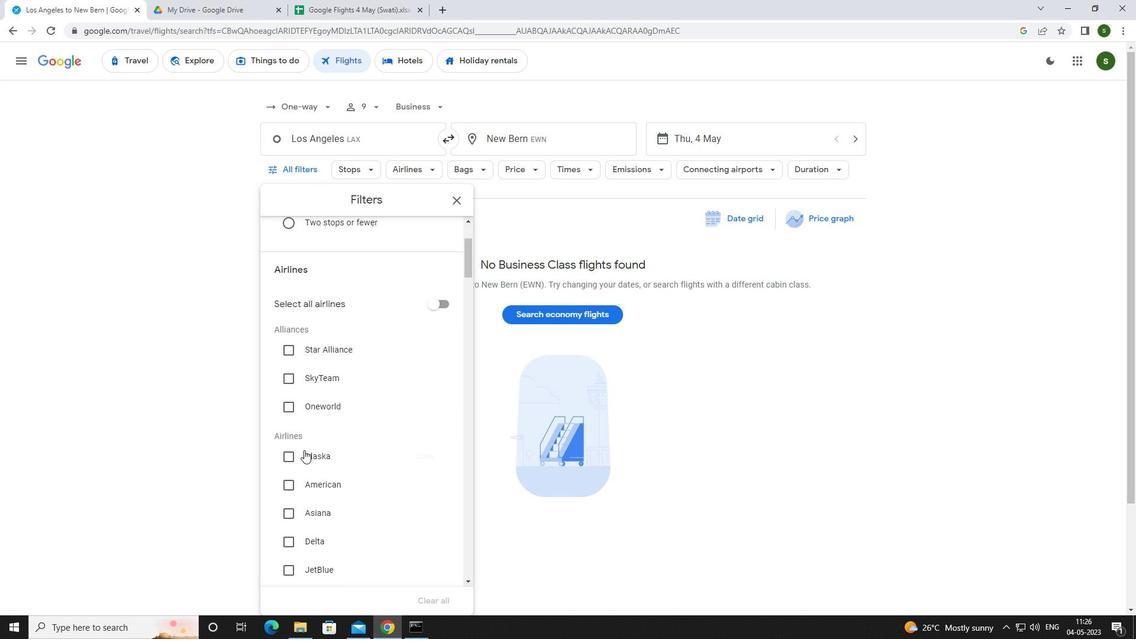 
Action: Mouse scrolled (304, 449) with delta (0, 0)
Screenshot: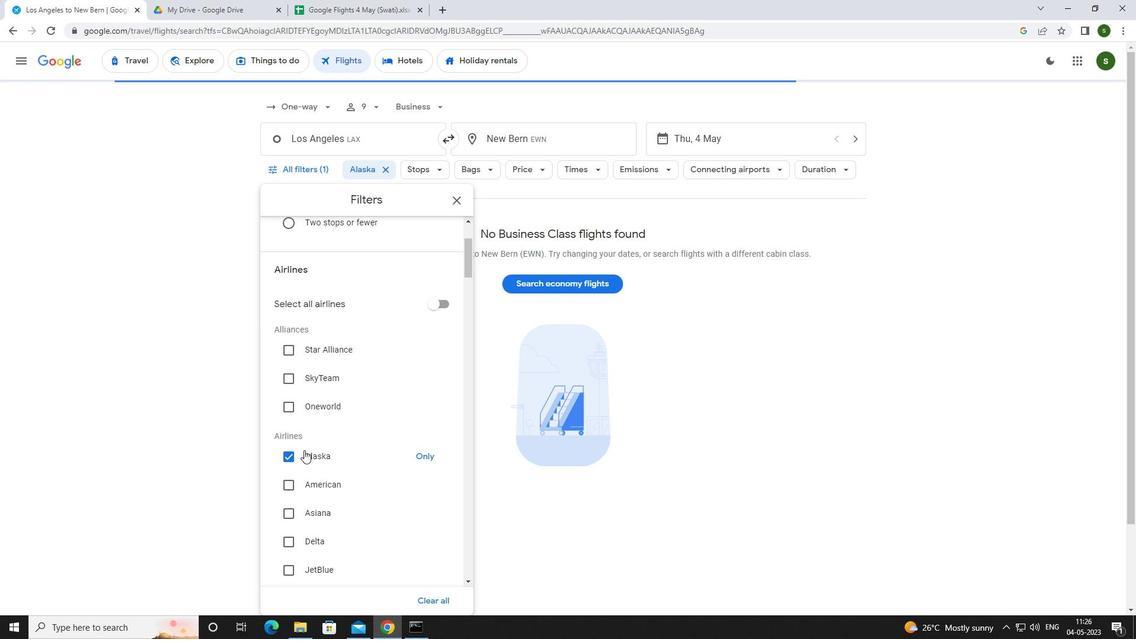 
Action: Mouse scrolled (304, 449) with delta (0, 0)
Screenshot: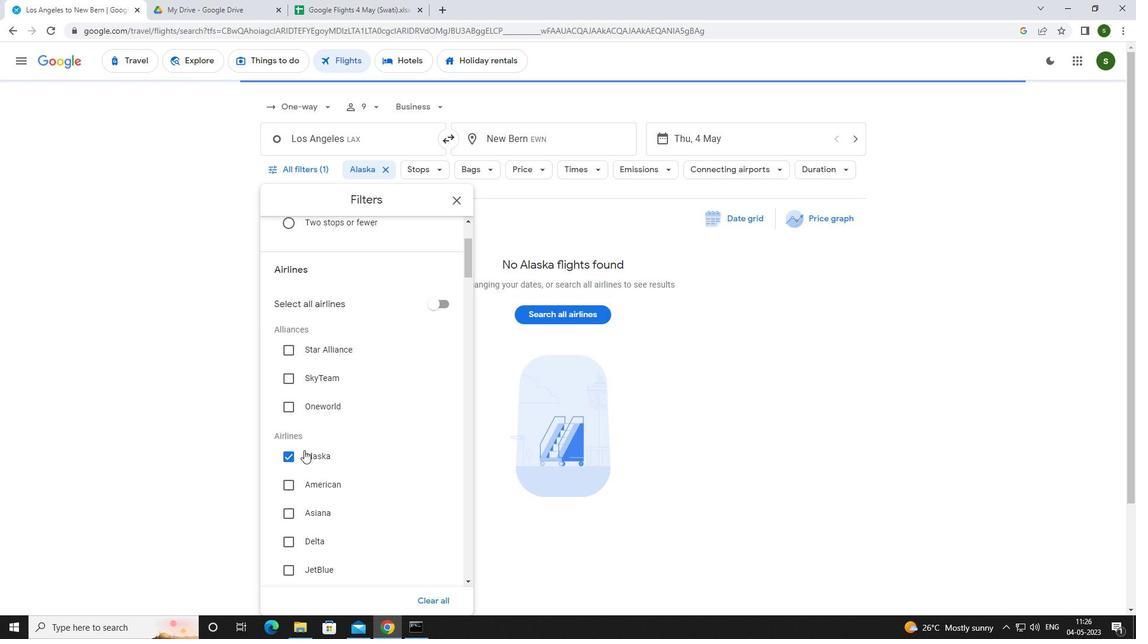 
Action: Mouse moved to (305, 451)
Screenshot: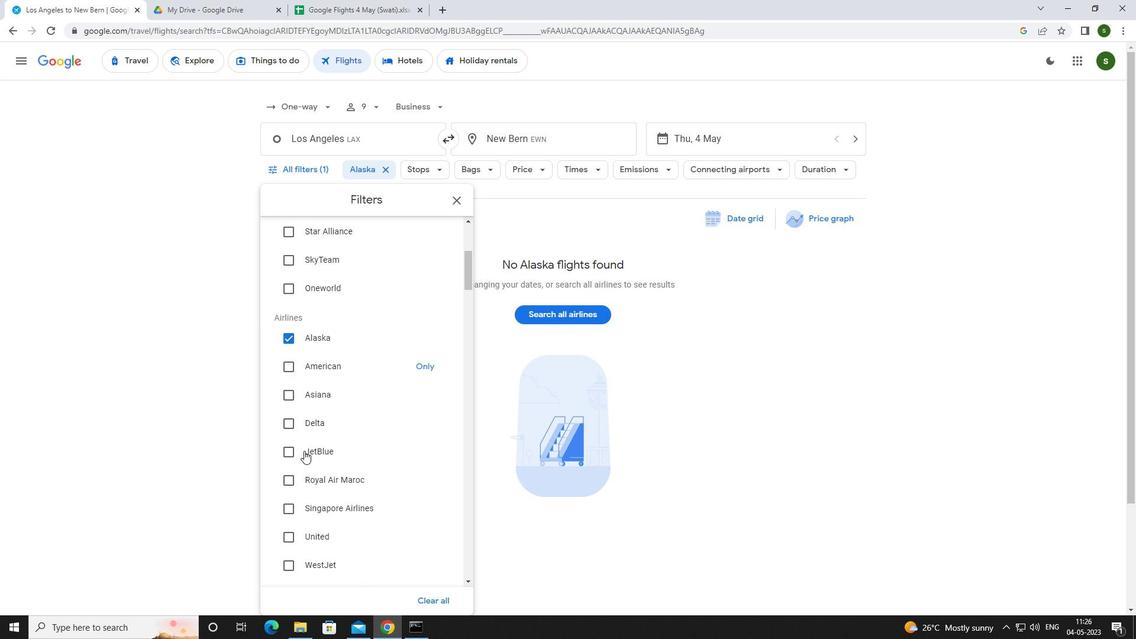 
Action: Mouse scrolled (305, 451) with delta (0, 0)
Screenshot: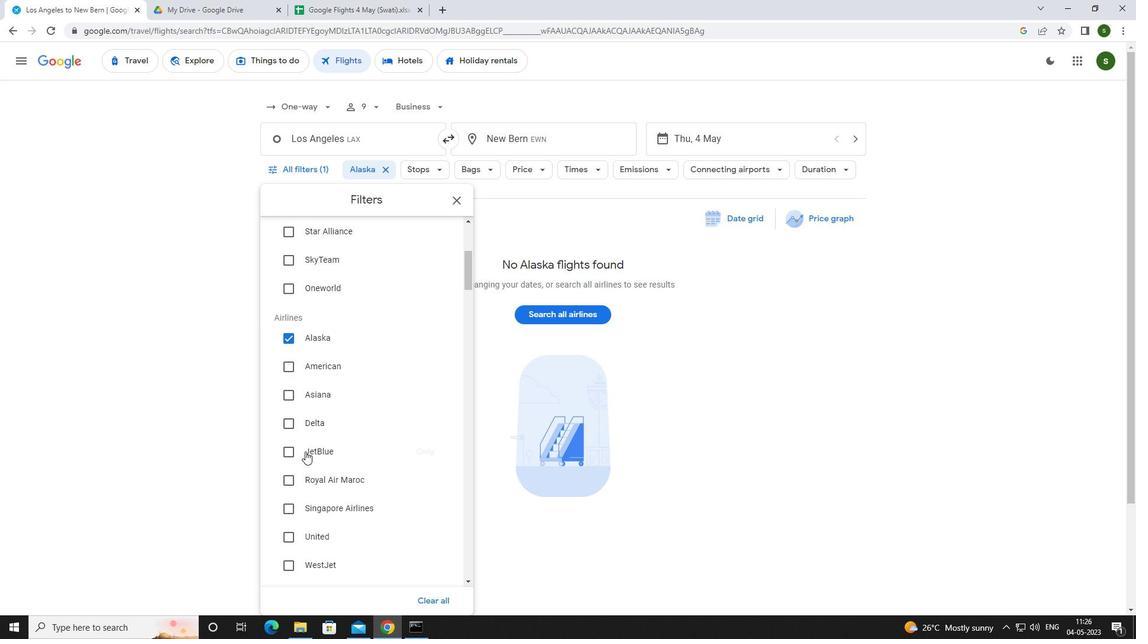 
Action: Mouse scrolled (305, 451) with delta (0, 0)
Screenshot: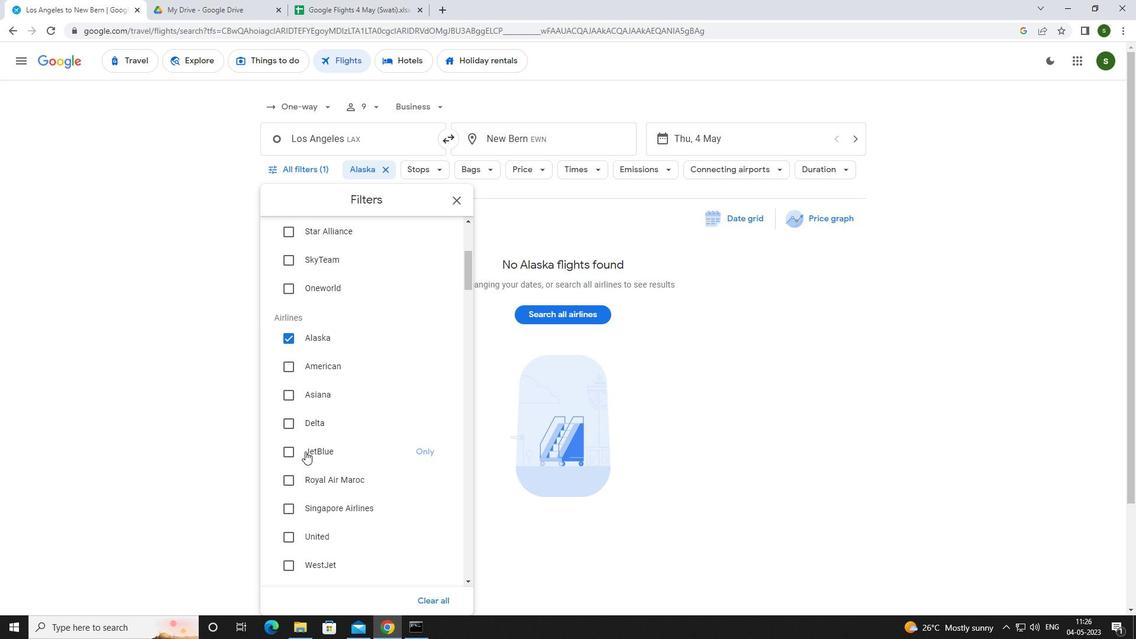 
Action: Mouse scrolled (305, 451) with delta (0, 0)
Screenshot: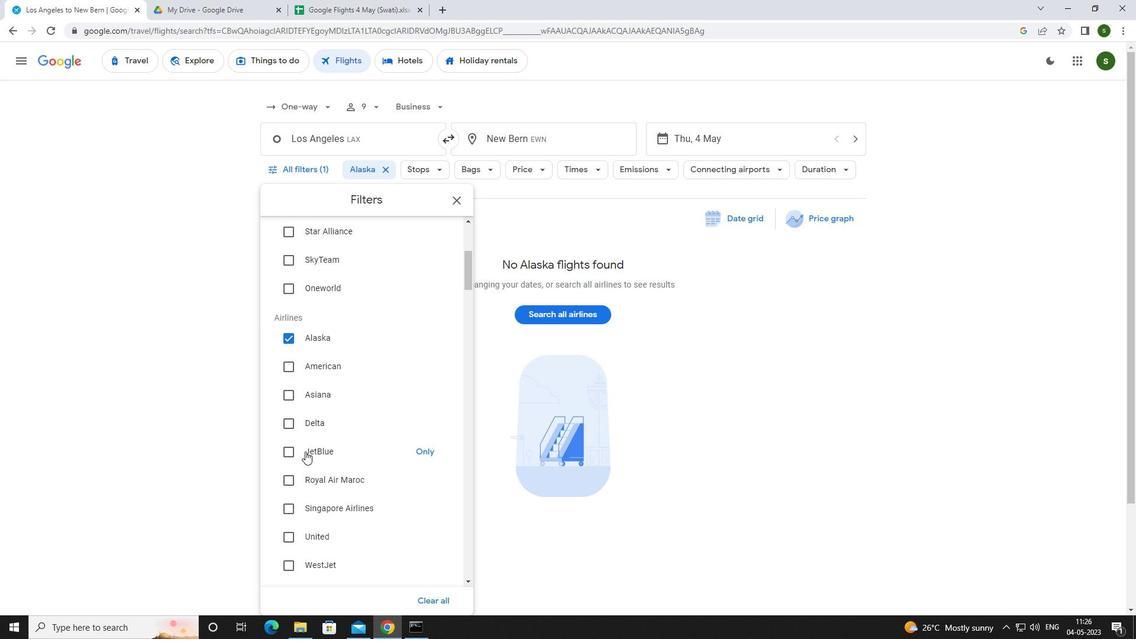 
Action: Mouse moved to (306, 451)
Screenshot: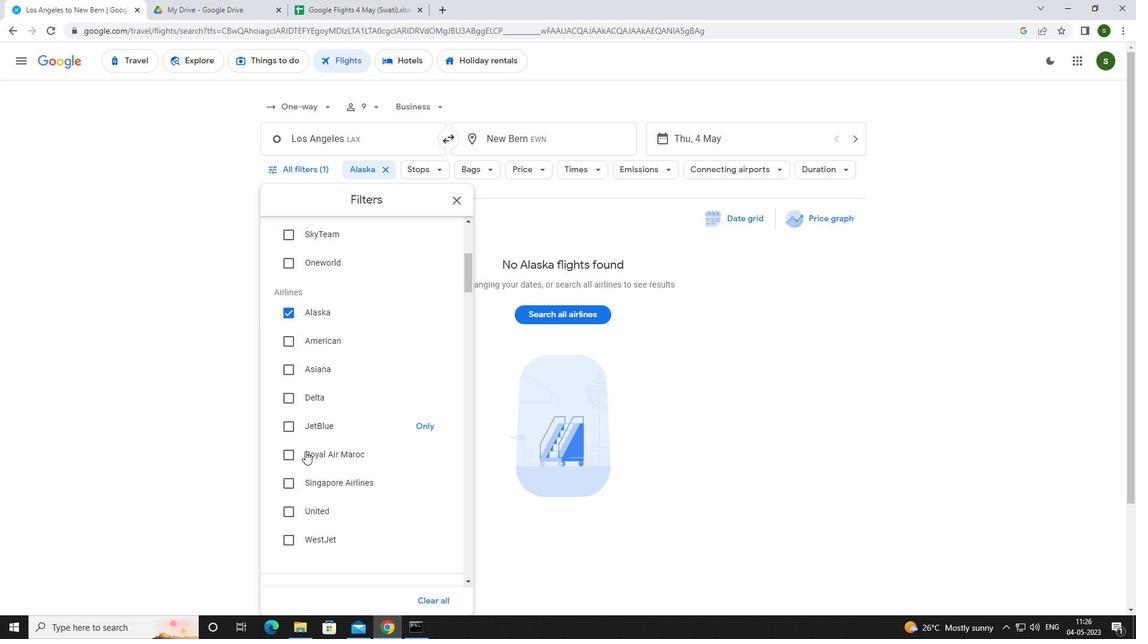 
Action: Mouse scrolled (306, 451) with delta (0, 0)
Screenshot: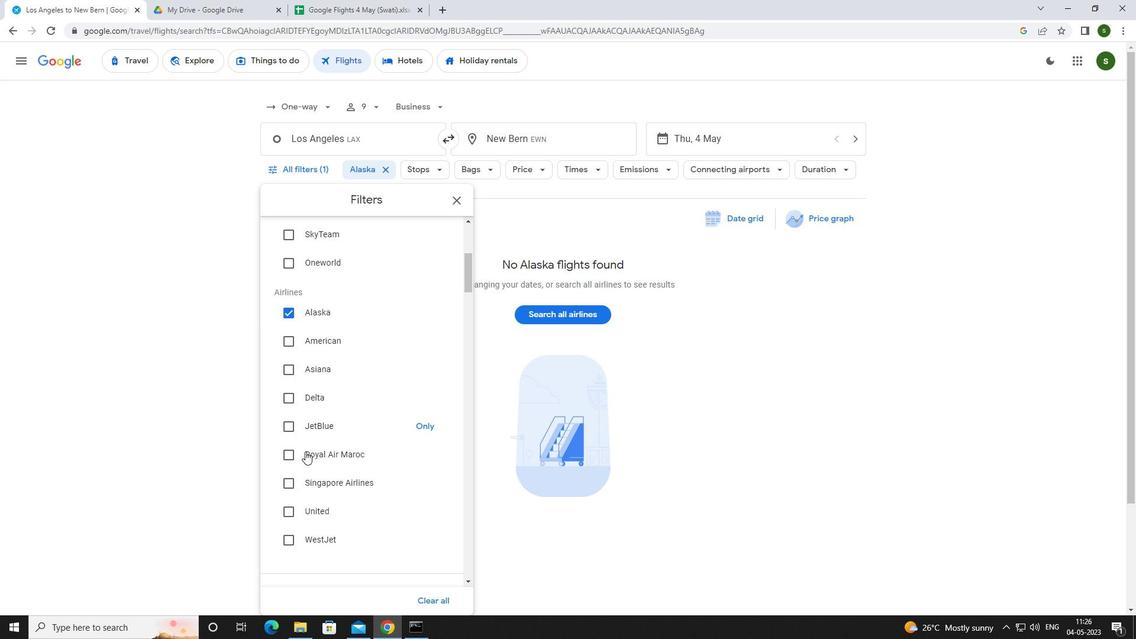 
Action: Mouse moved to (439, 435)
Screenshot: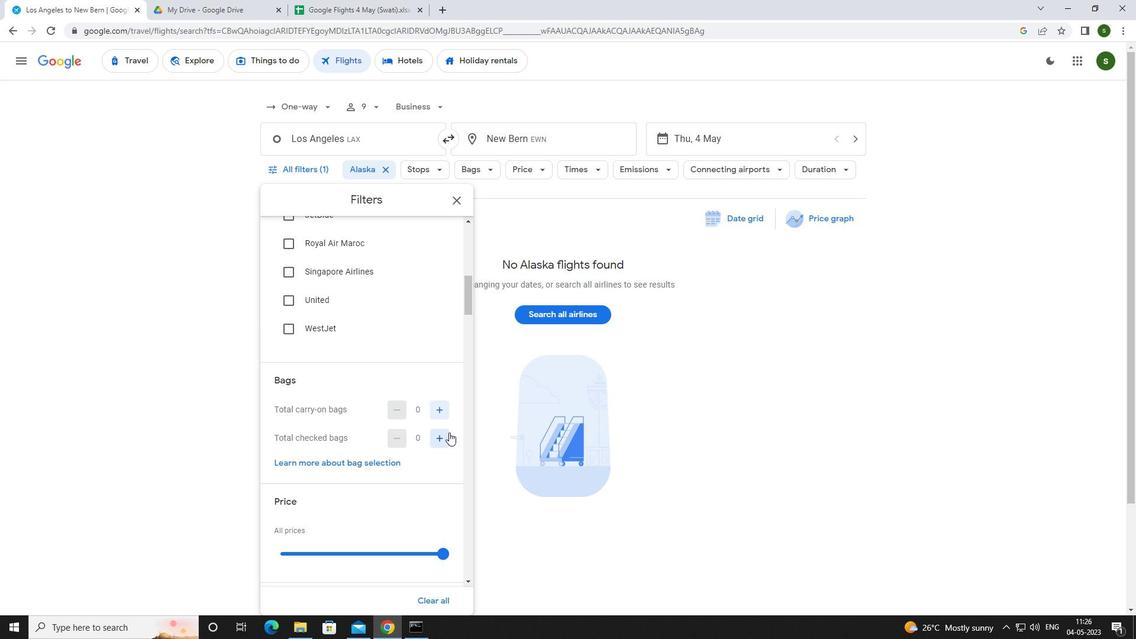 
Action: Mouse pressed left at (439, 435)
Screenshot: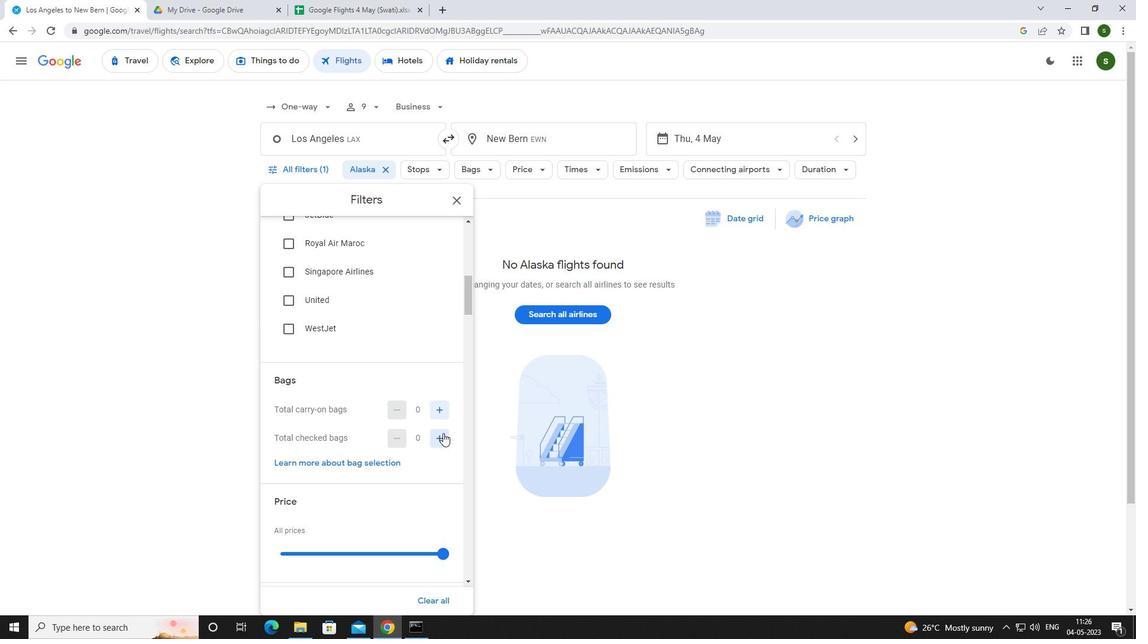 
Action: Mouse pressed left at (439, 435)
Screenshot: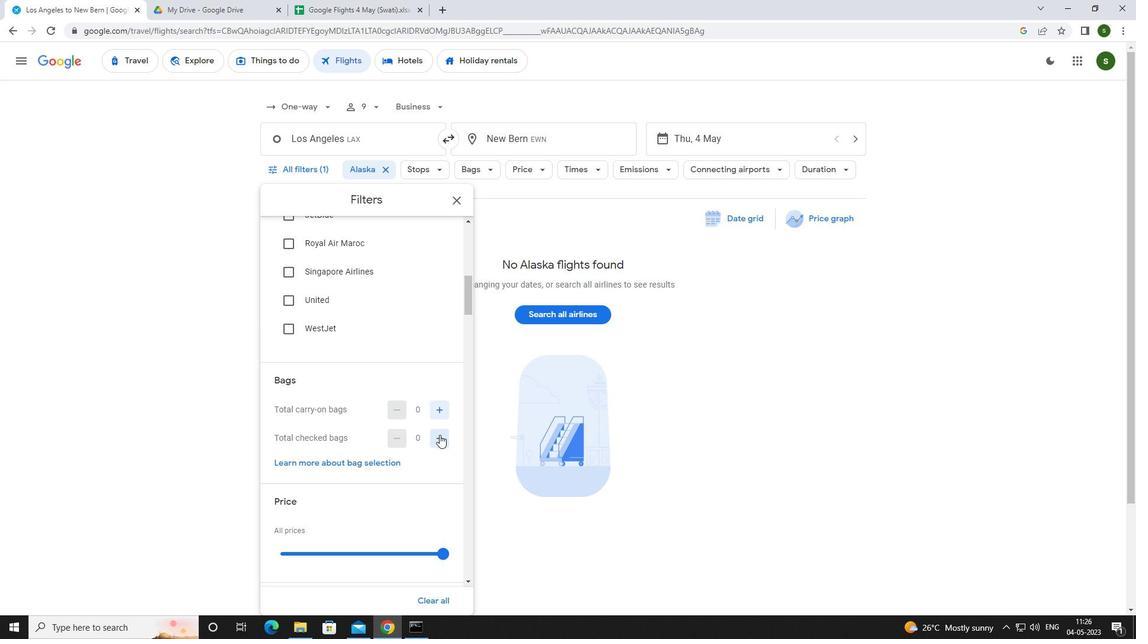 
Action: Mouse pressed left at (439, 435)
Screenshot: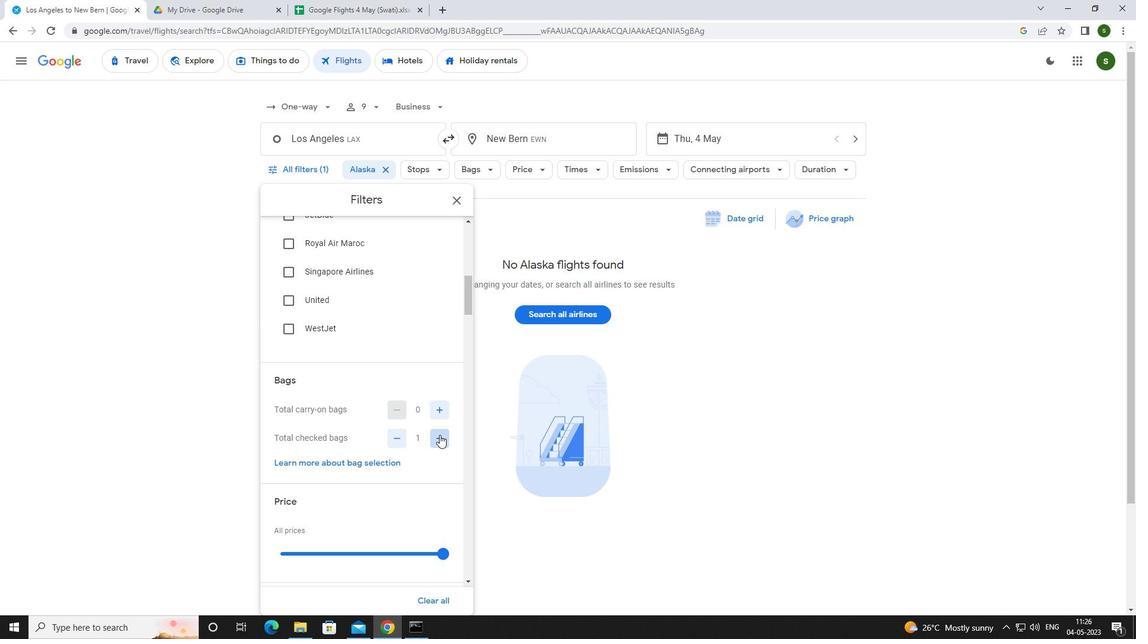
Action: Mouse pressed left at (439, 435)
Screenshot: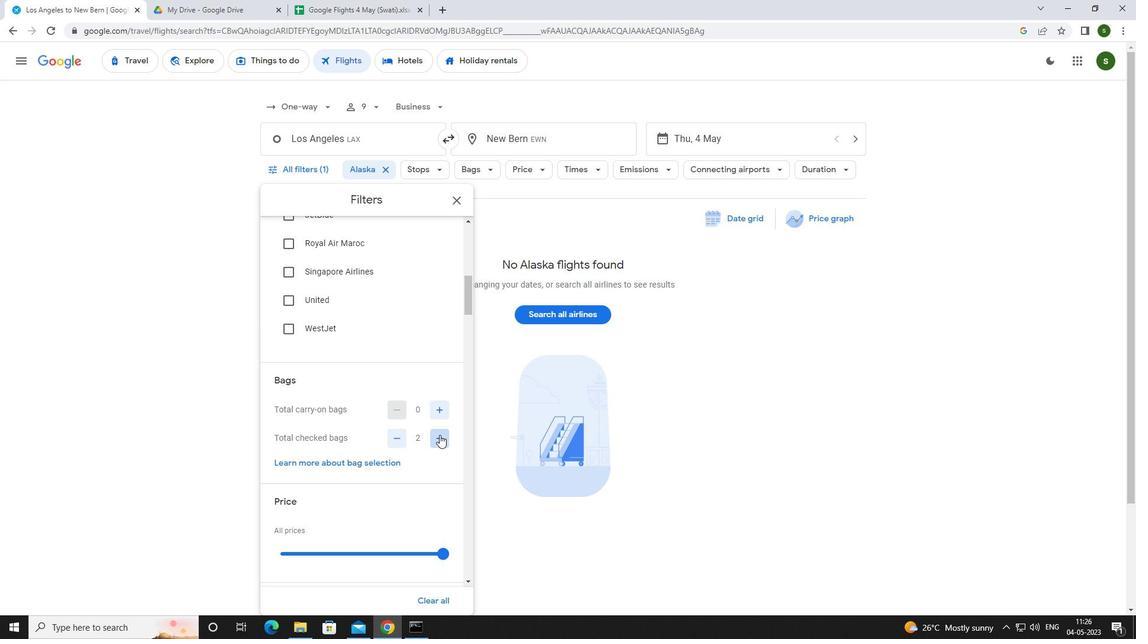 
Action: Mouse pressed left at (439, 435)
Screenshot: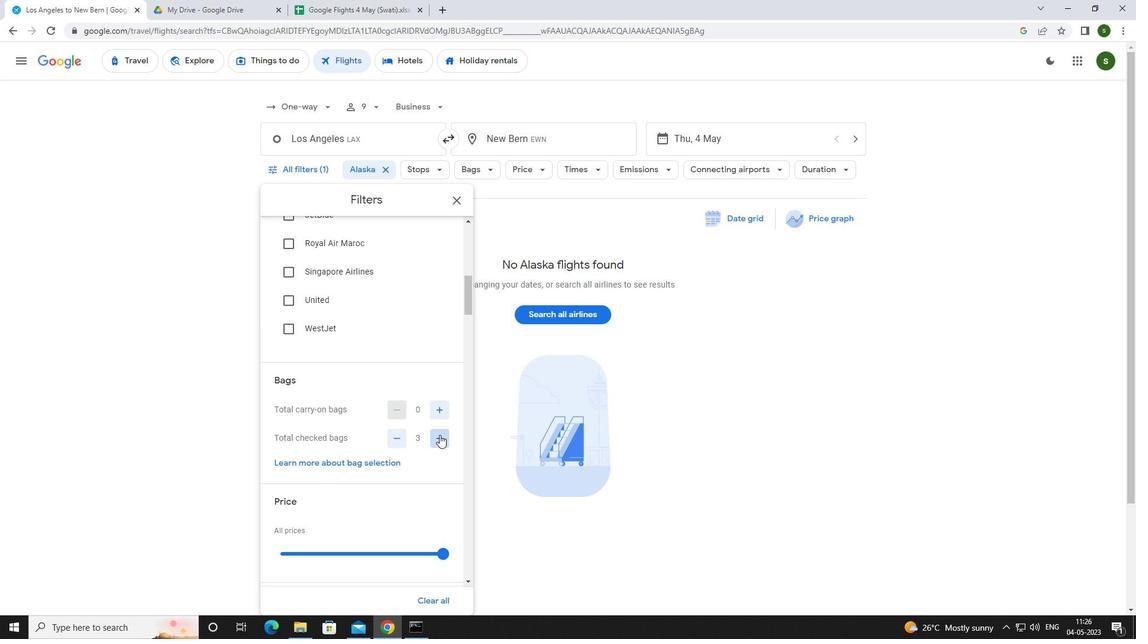 
Action: Mouse pressed left at (439, 435)
Screenshot: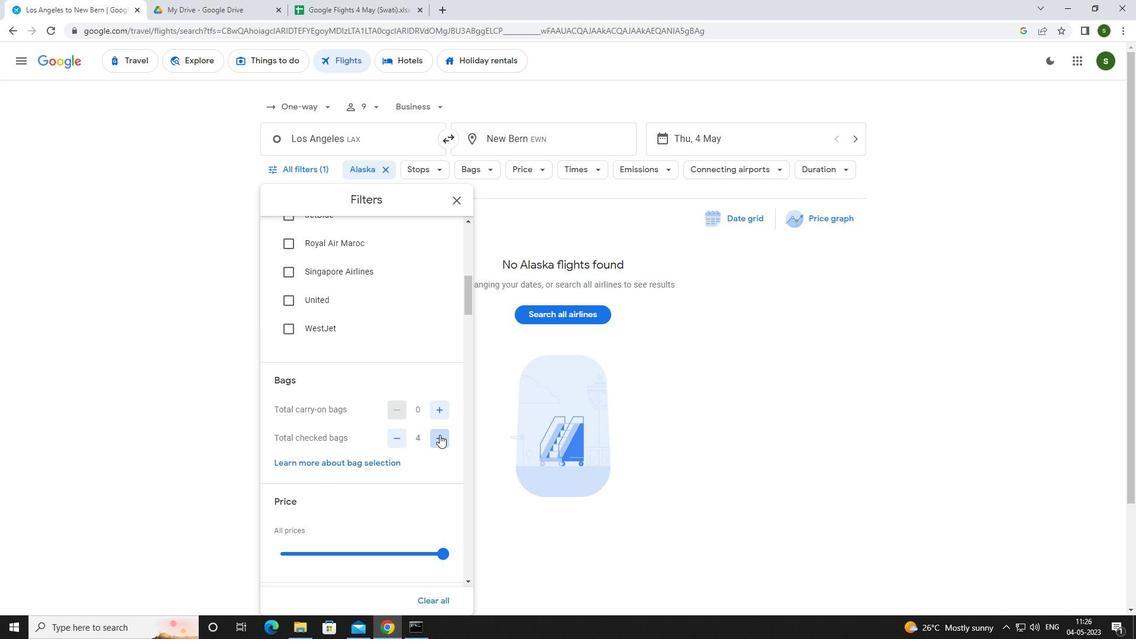 
Action: Mouse pressed left at (439, 435)
Screenshot: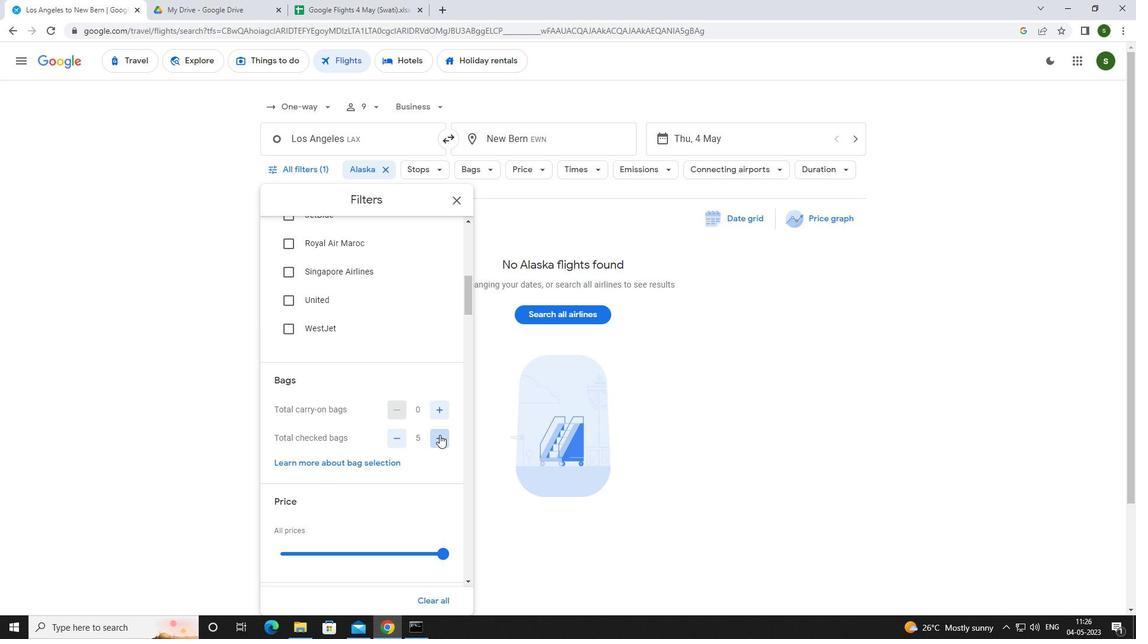 
Action: Mouse pressed left at (439, 435)
Screenshot: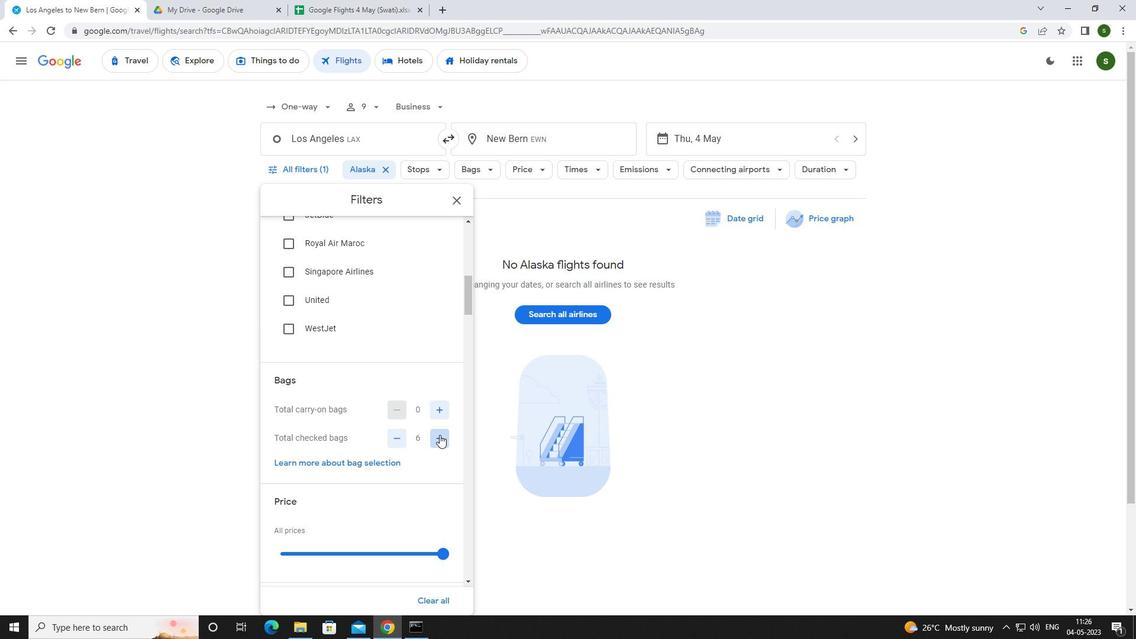 
Action: Mouse scrolled (439, 434) with delta (0, 0)
Screenshot: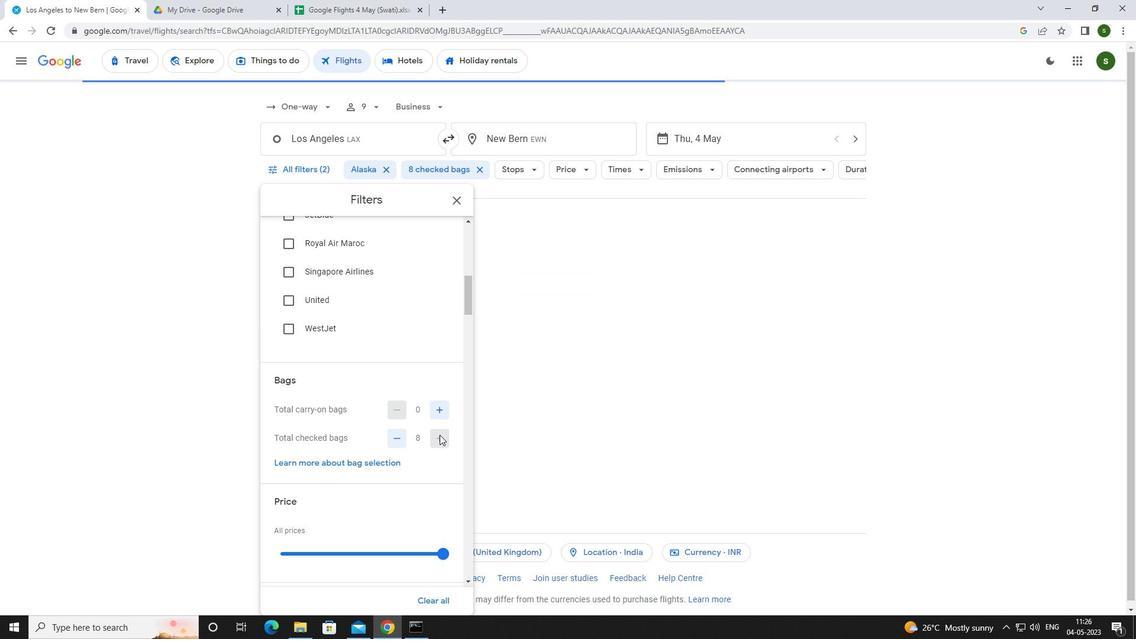 
Action: Mouse scrolled (439, 434) with delta (0, 0)
Screenshot: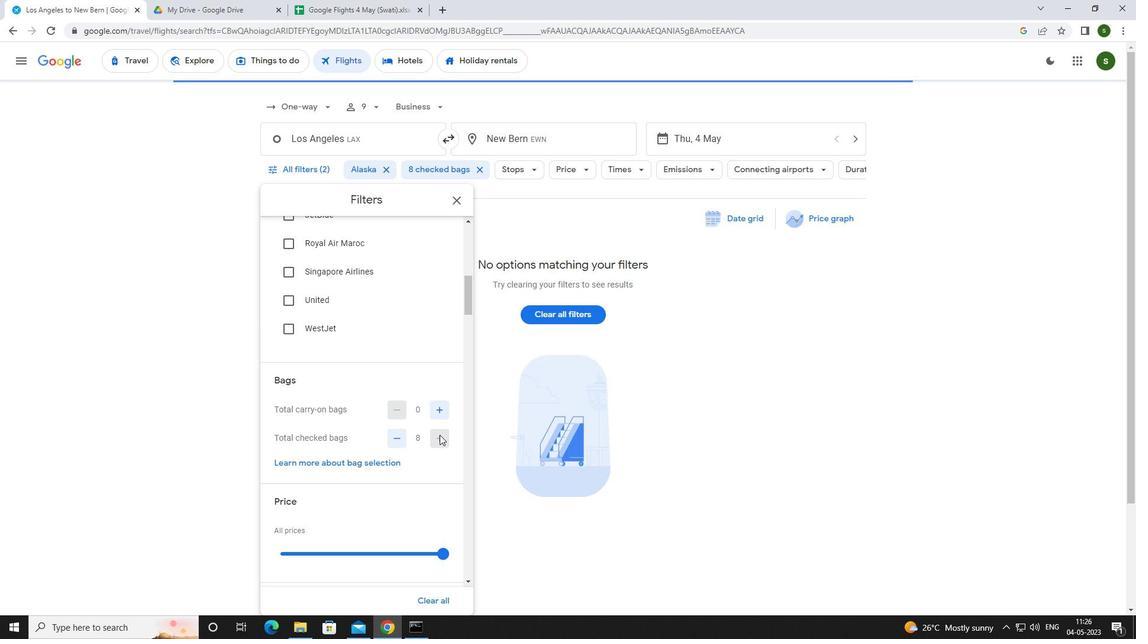 
Action: Mouse pressed left at (439, 435)
Screenshot: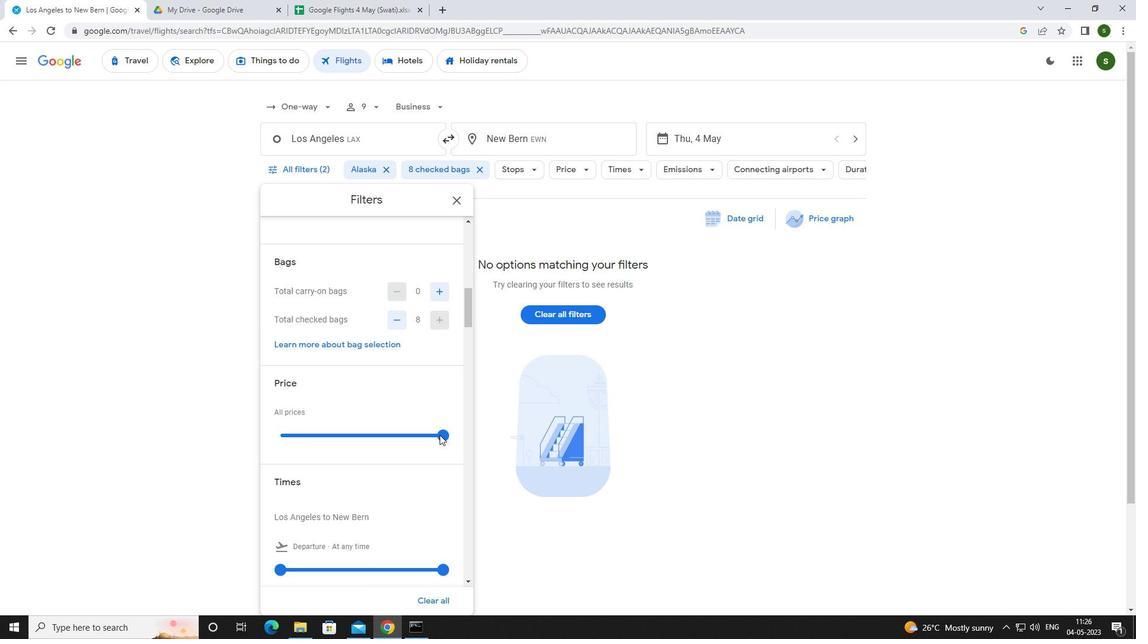 
Action: Mouse scrolled (439, 434) with delta (0, 0)
Screenshot: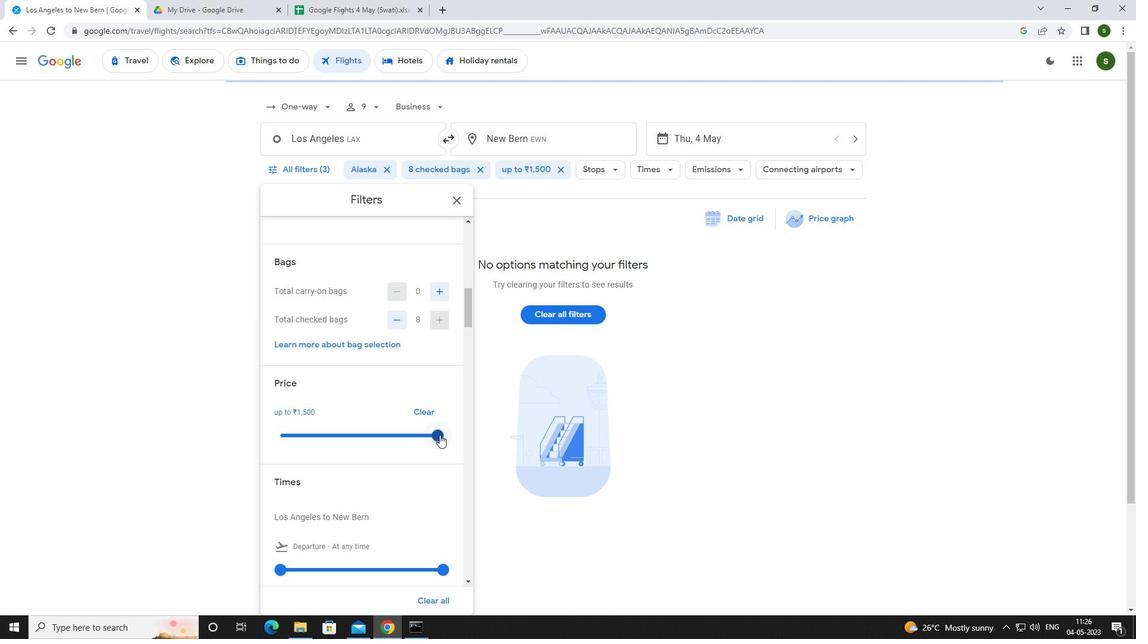 
Action: Mouse moved to (279, 510)
Screenshot: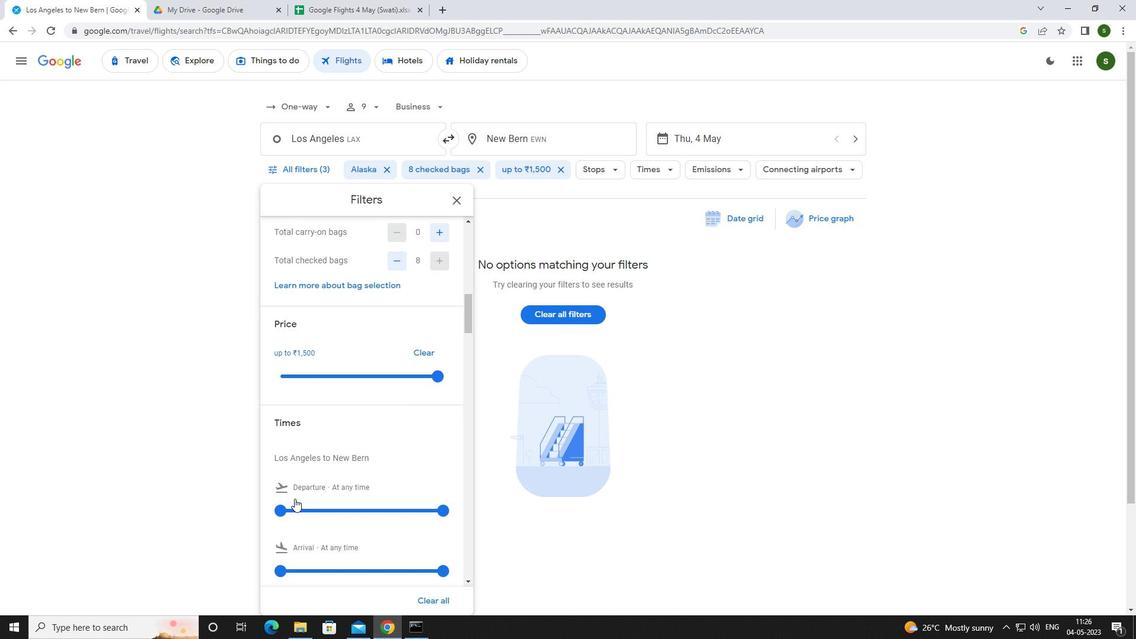 
Action: Mouse pressed left at (279, 510)
Screenshot: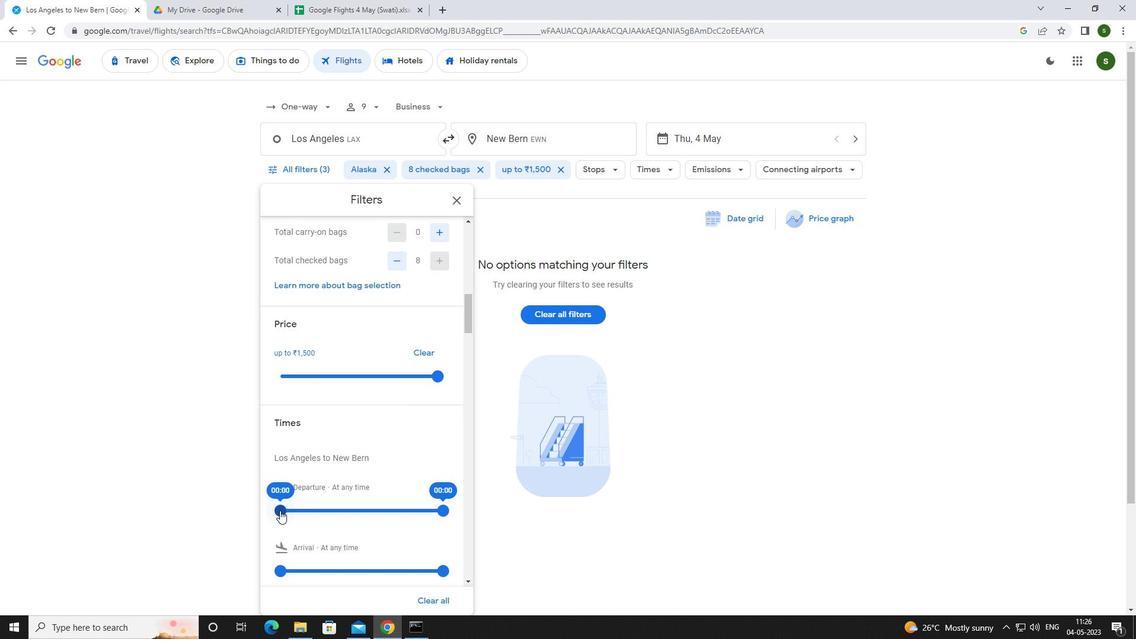 
Action: Mouse moved to (701, 445)
Screenshot: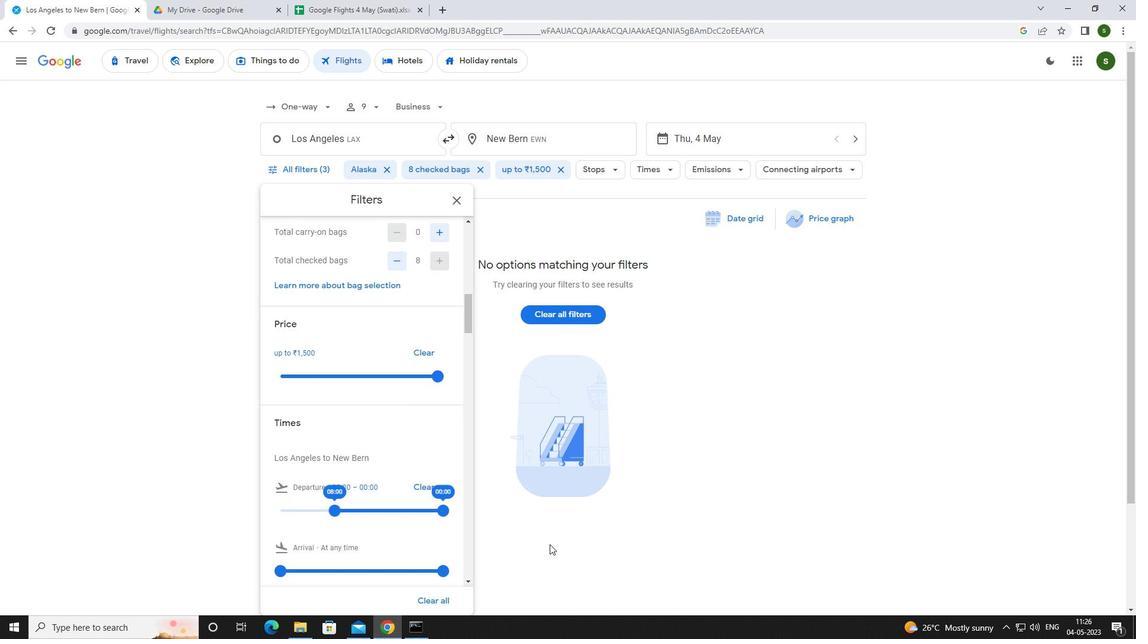 
Action: Mouse pressed left at (701, 445)
Screenshot: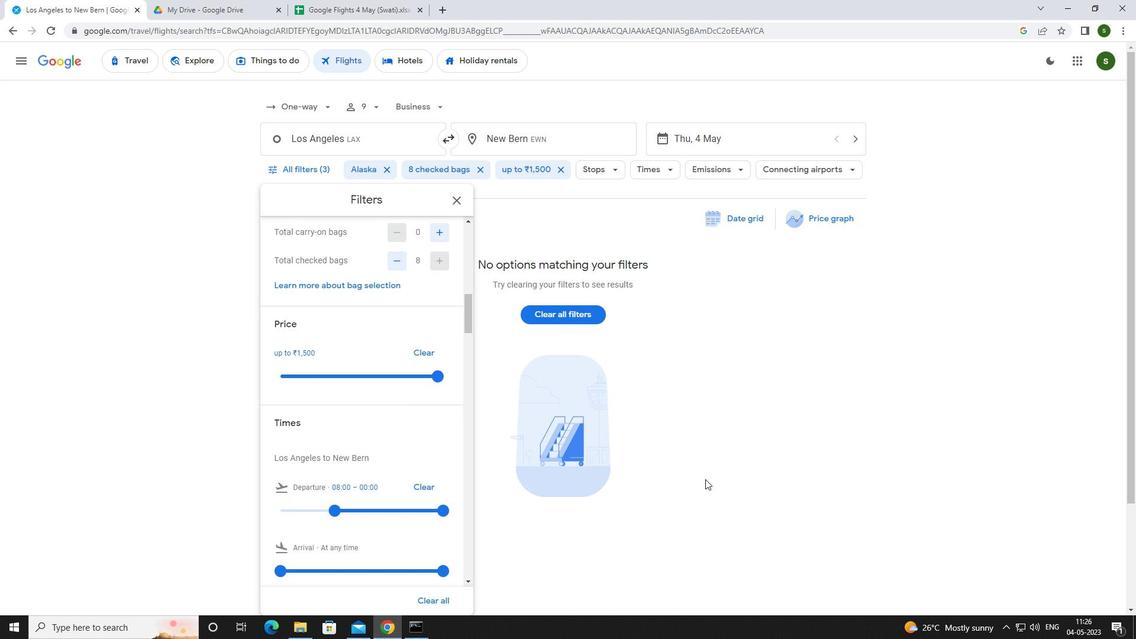 
